 Task: Search one way flight ticket for 5 adults, 1 child, 2 infants in seat and 1 infant on lap in business from Honolulu, Oahu: Daniel K. Inouye International Airport to Springfield: Abraham Lincoln Capital Airport on 5-2-2023. Choice of flights is American. Number of bags: 1 carry on bag. Price is upto 110000. Outbound departure time preference is 16:45.
Action: Mouse moved to (238, 347)
Screenshot: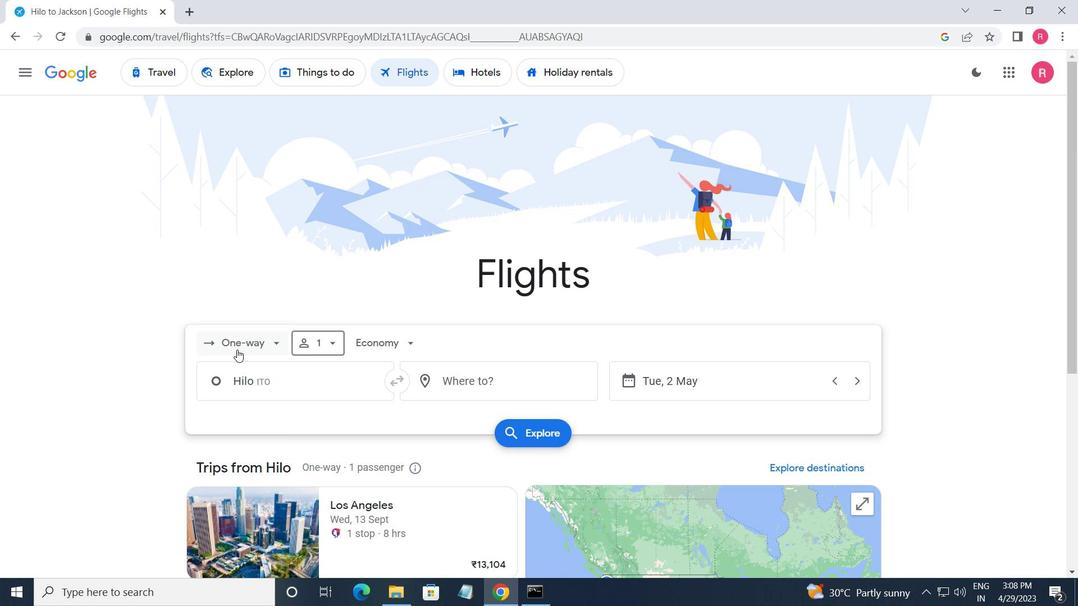 
Action: Mouse pressed left at (238, 347)
Screenshot: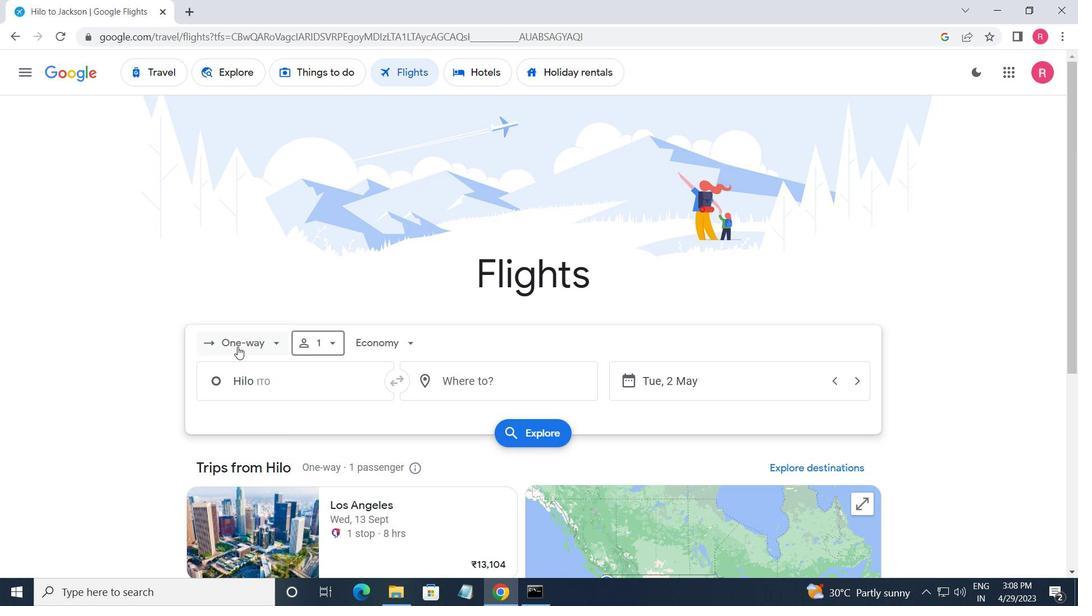 
Action: Mouse moved to (261, 407)
Screenshot: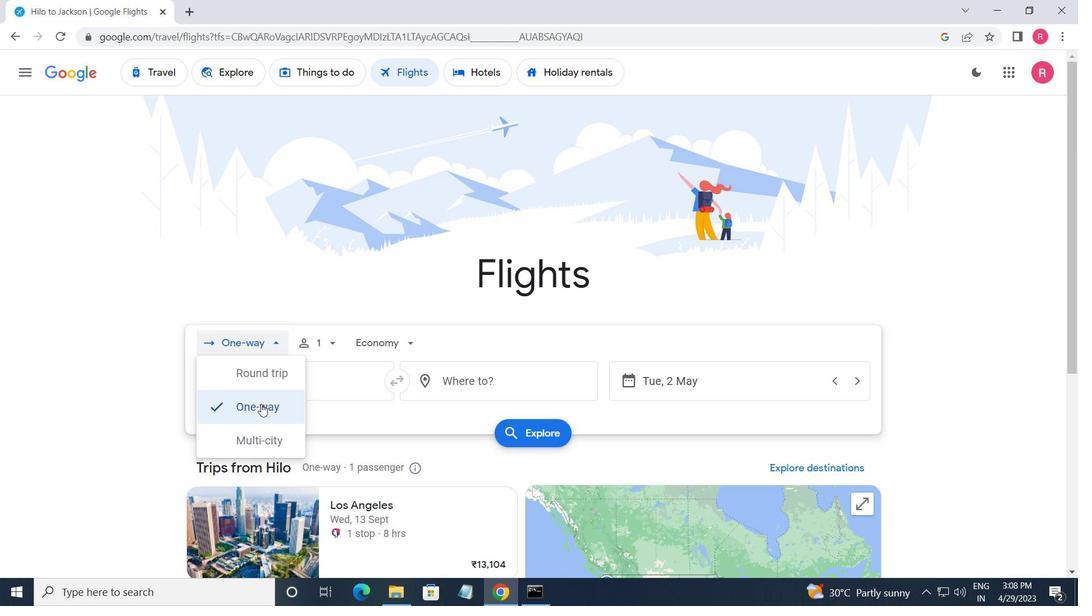 
Action: Mouse pressed left at (261, 407)
Screenshot: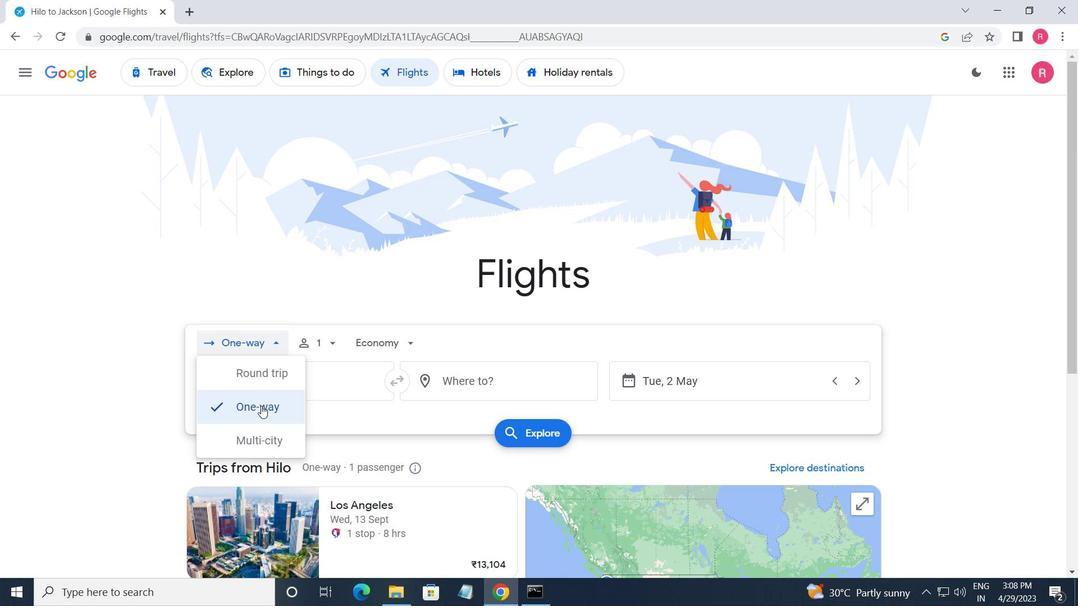 
Action: Mouse moved to (326, 348)
Screenshot: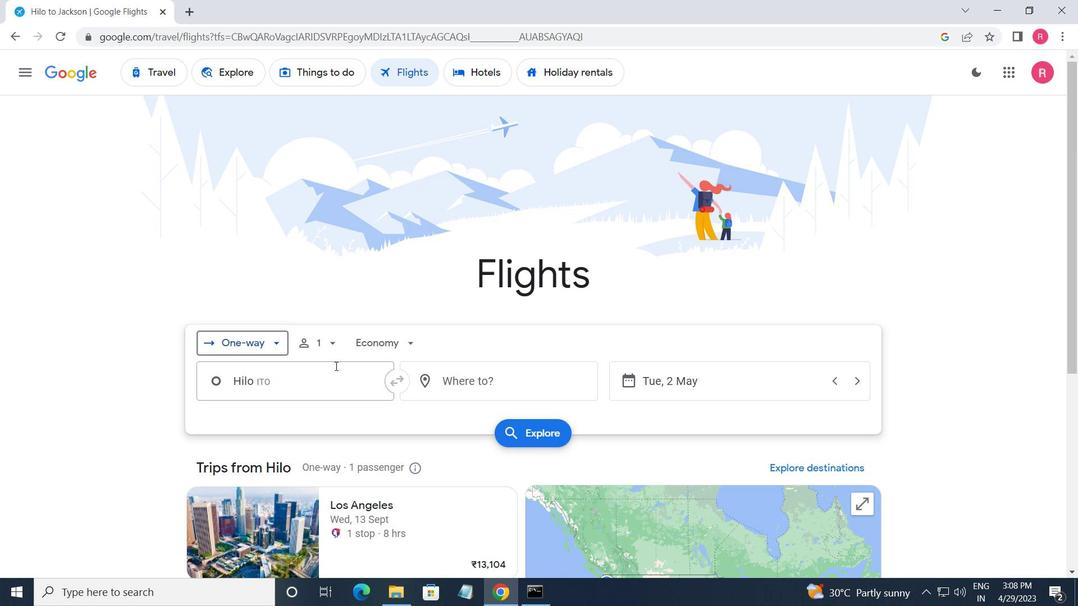 
Action: Mouse pressed left at (326, 348)
Screenshot: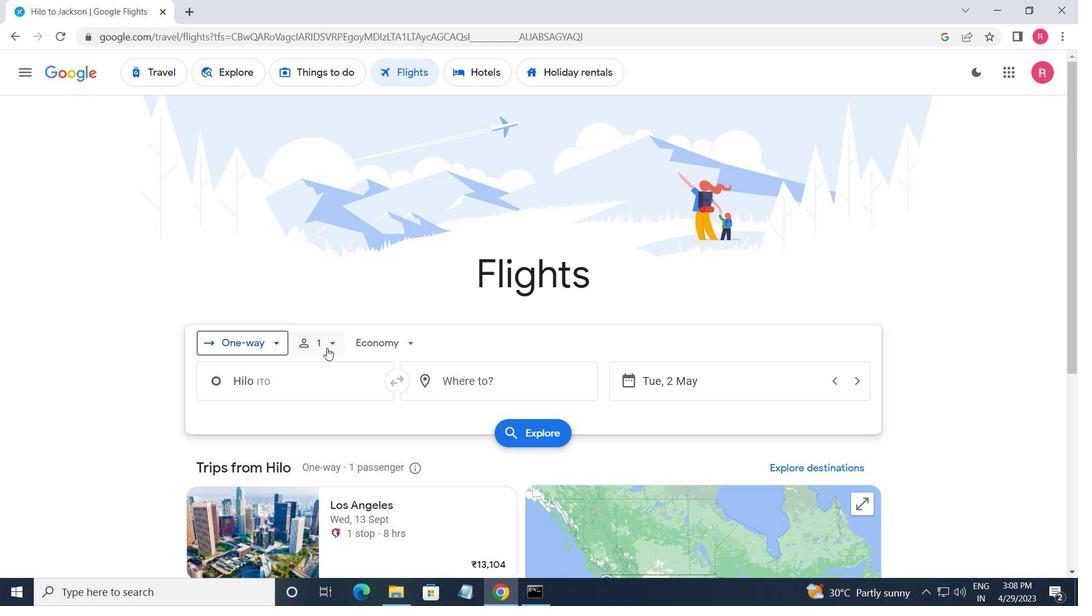 
Action: Mouse moved to (432, 380)
Screenshot: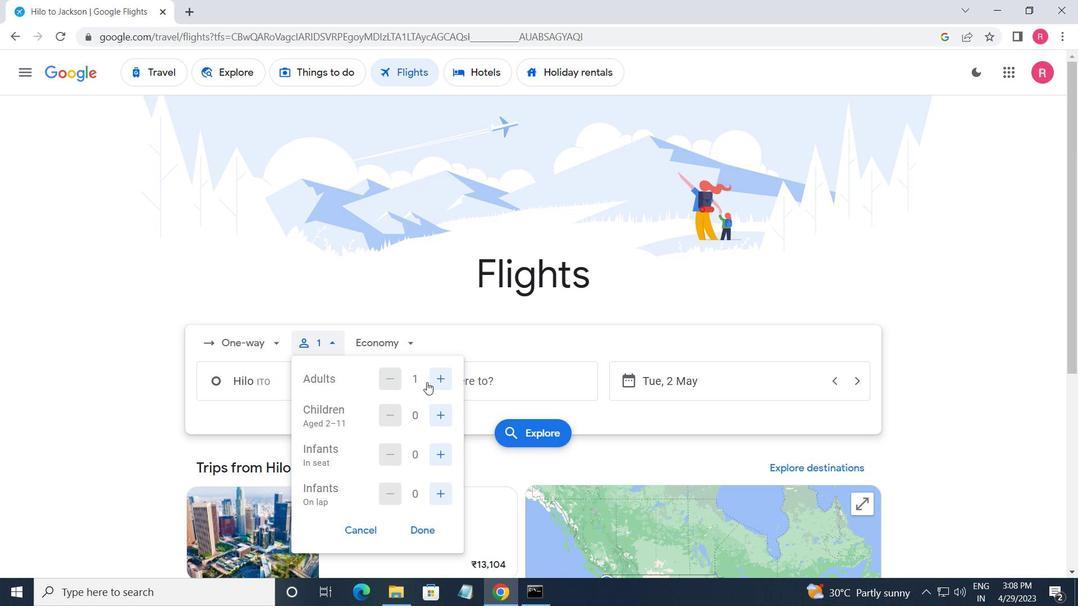 
Action: Mouse pressed left at (432, 380)
Screenshot: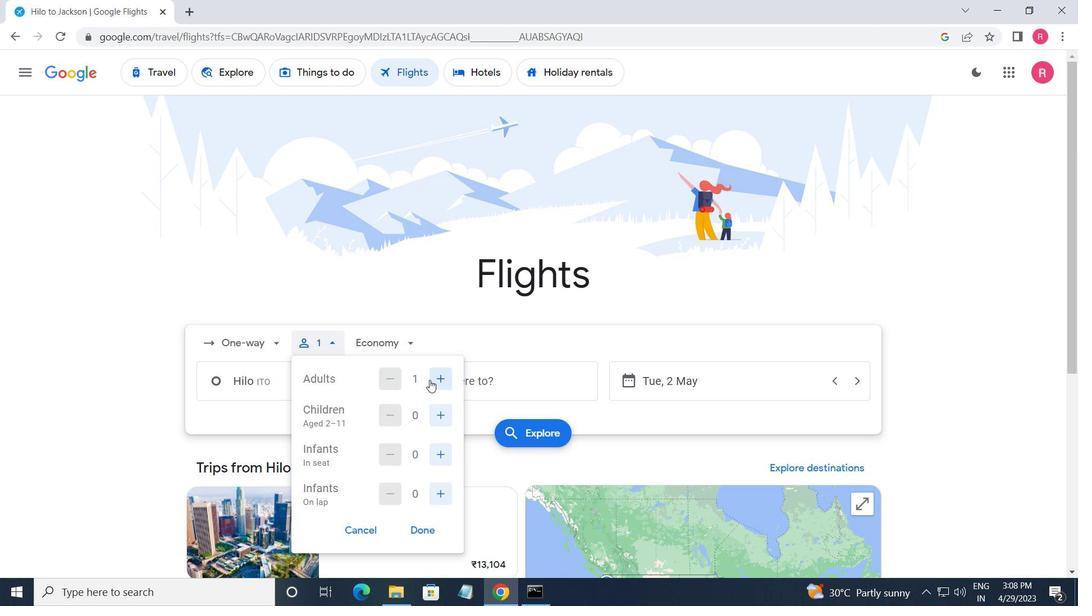 
Action: Mouse pressed left at (432, 380)
Screenshot: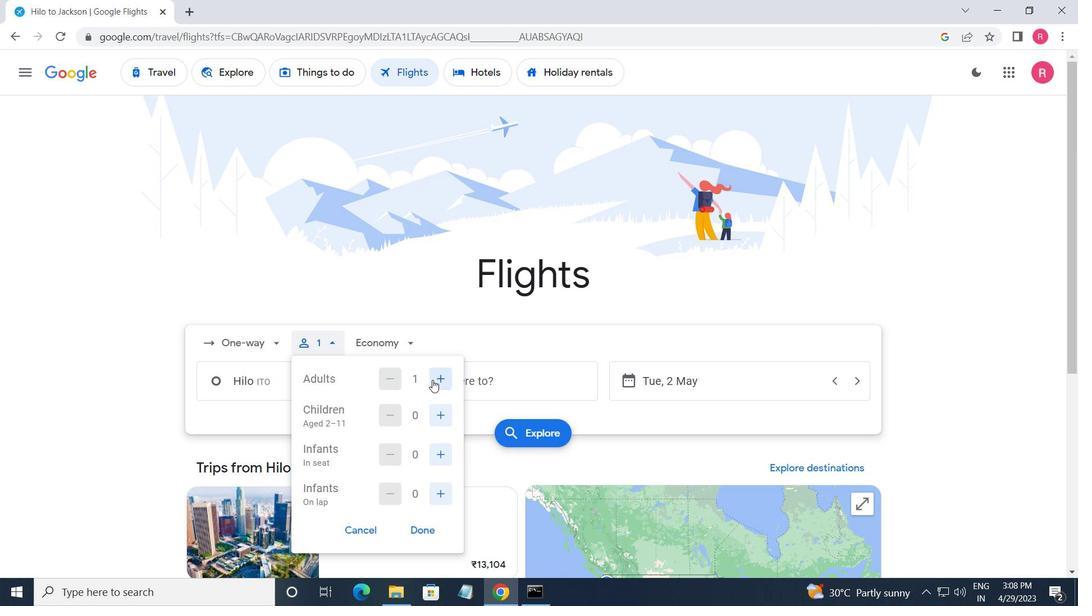 
Action: Mouse pressed left at (432, 380)
Screenshot: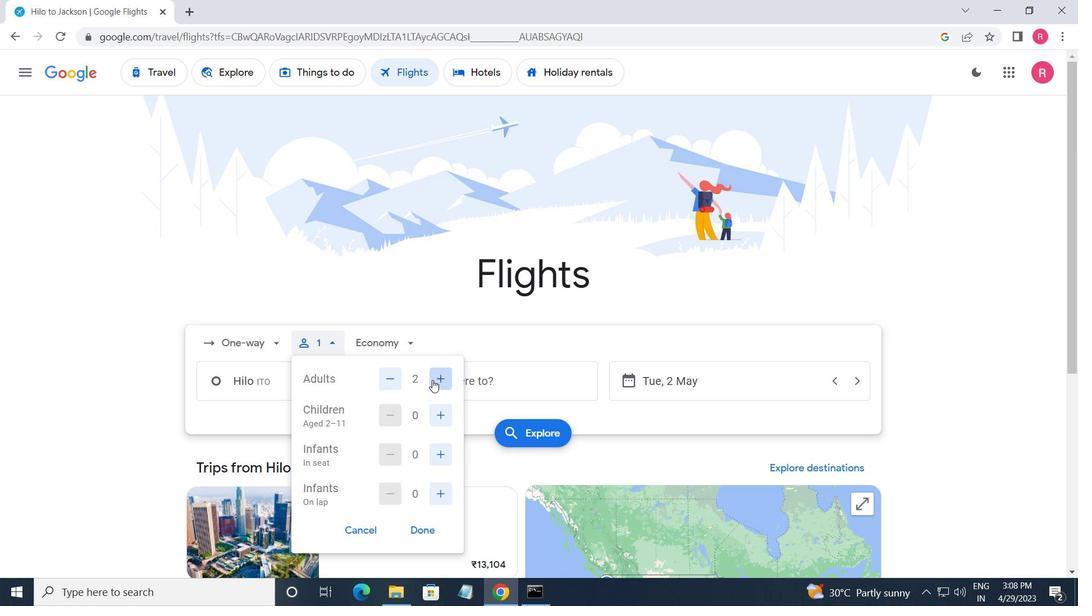 
Action: Mouse pressed left at (432, 380)
Screenshot: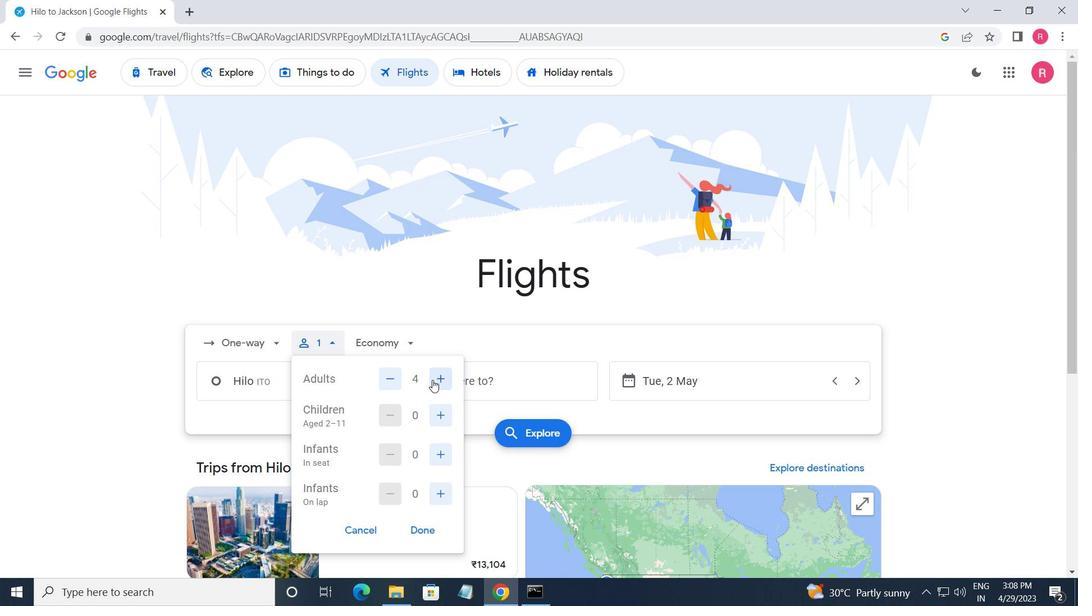 
Action: Mouse moved to (445, 420)
Screenshot: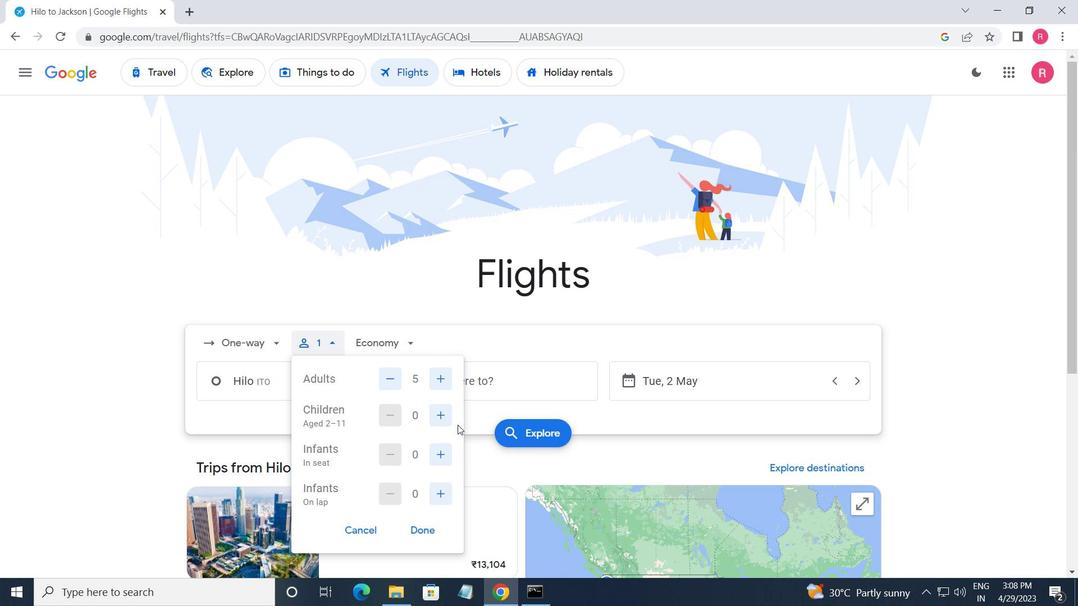 
Action: Mouse pressed left at (445, 420)
Screenshot: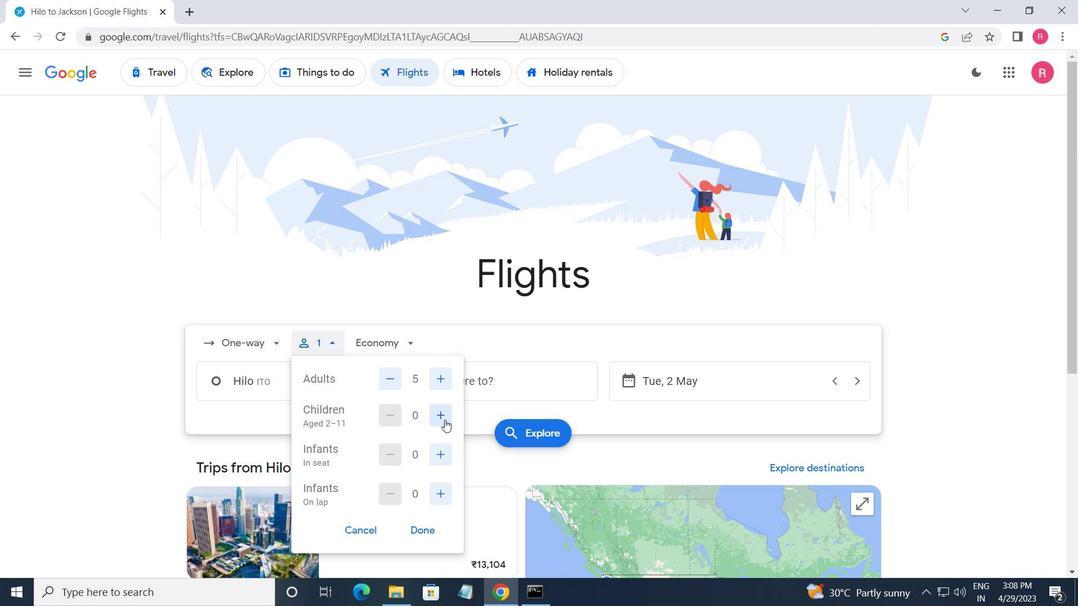 
Action: Mouse moved to (436, 453)
Screenshot: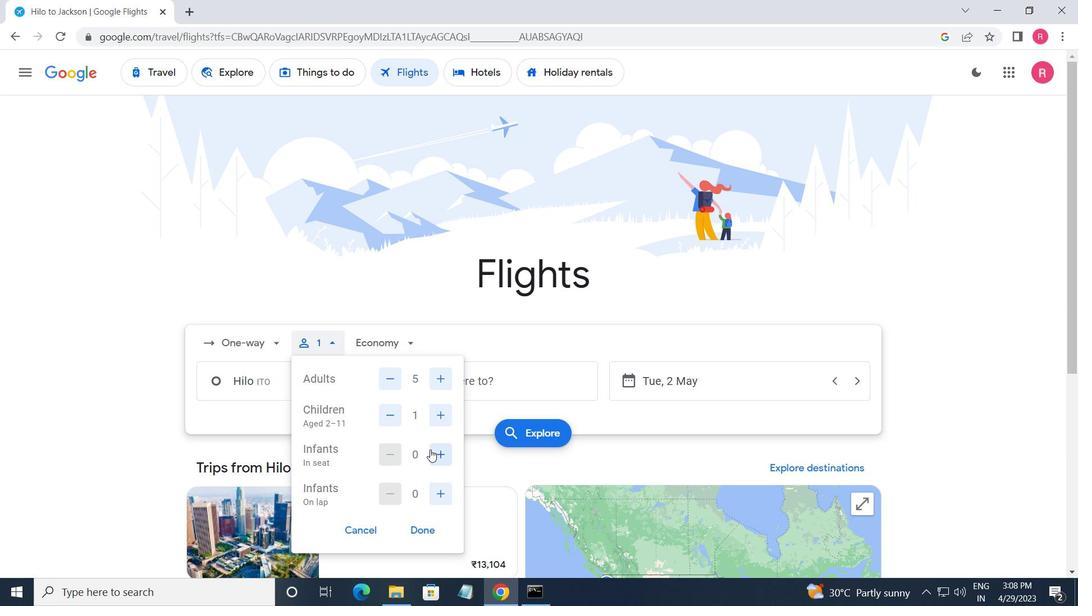 
Action: Mouse pressed left at (436, 453)
Screenshot: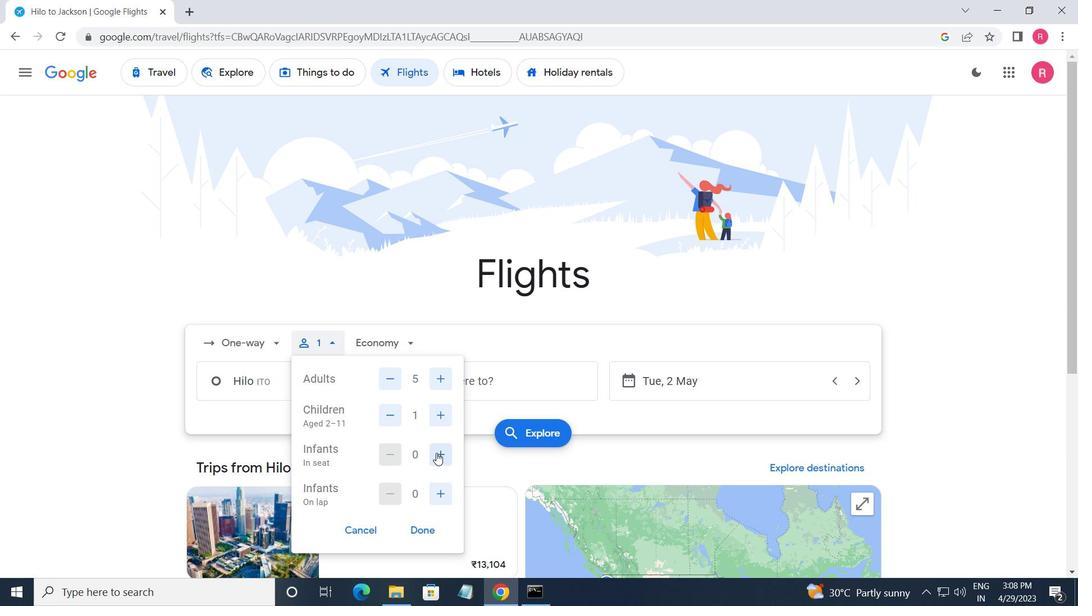 
Action: Mouse pressed left at (436, 453)
Screenshot: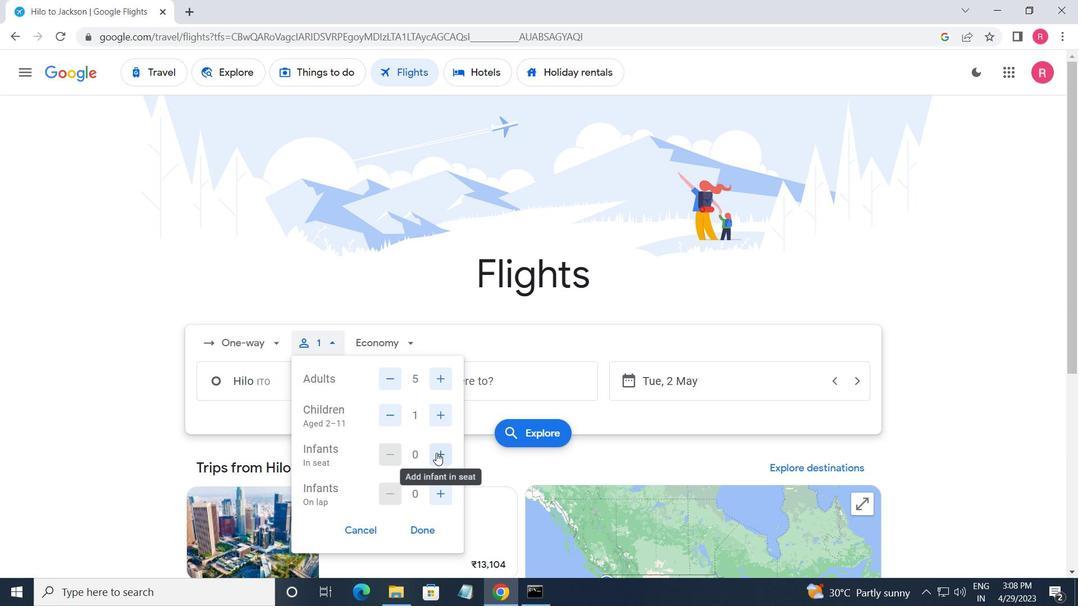 
Action: Mouse moved to (433, 495)
Screenshot: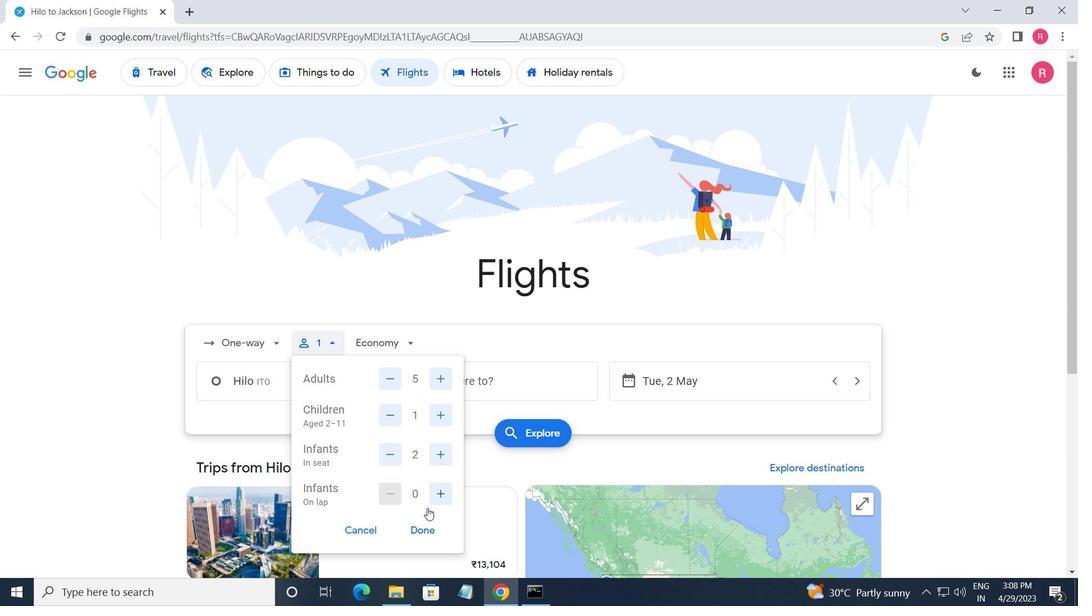 
Action: Mouse pressed left at (433, 495)
Screenshot: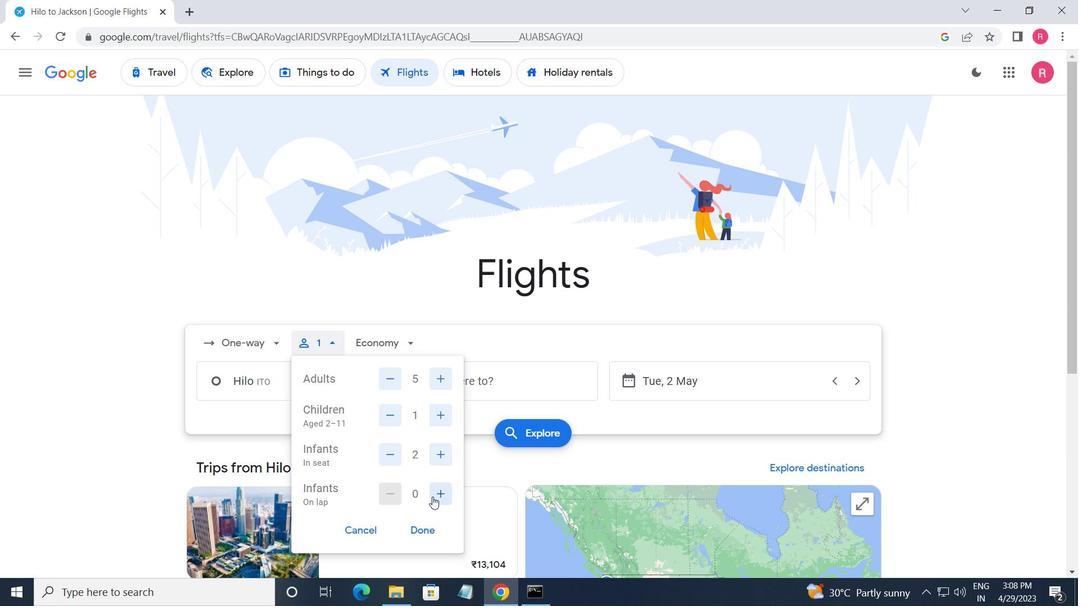 
Action: Mouse moved to (428, 527)
Screenshot: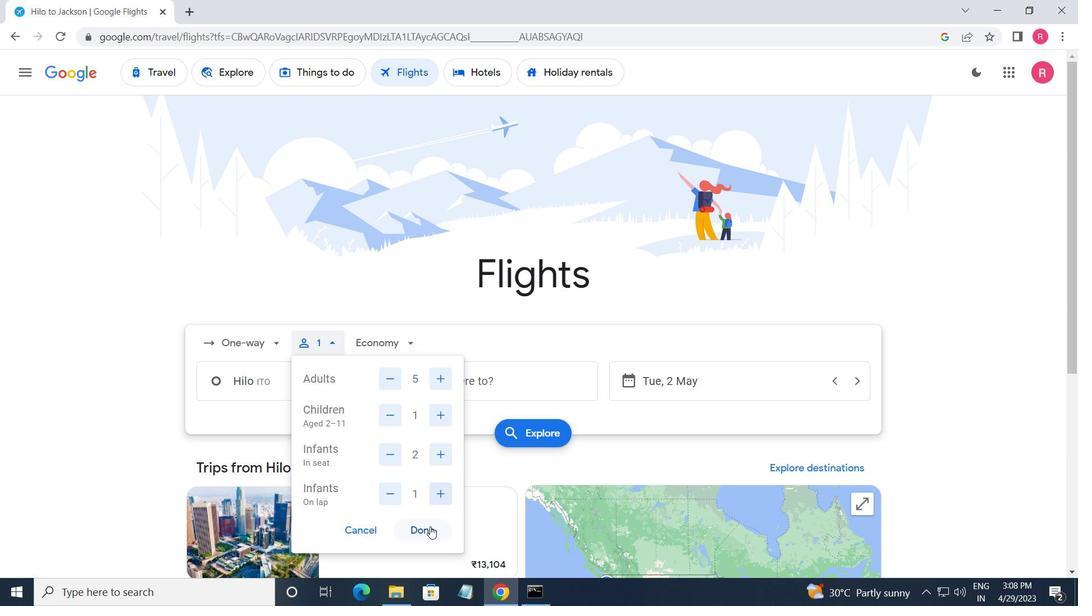 
Action: Mouse pressed left at (428, 527)
Screenshot: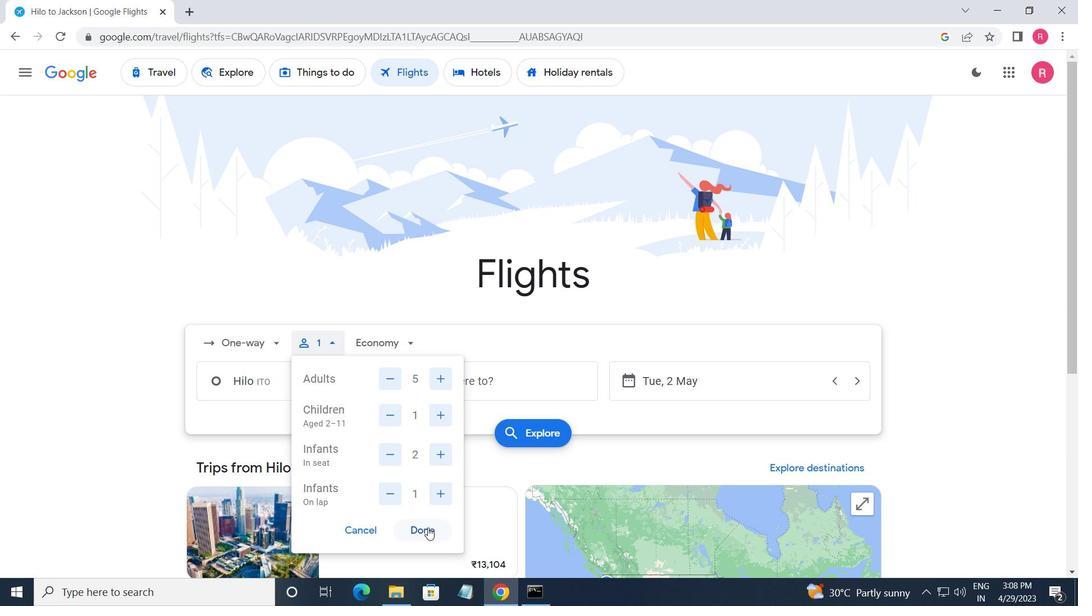 
Action: Mouse moved to (377, 341)
Screenshot: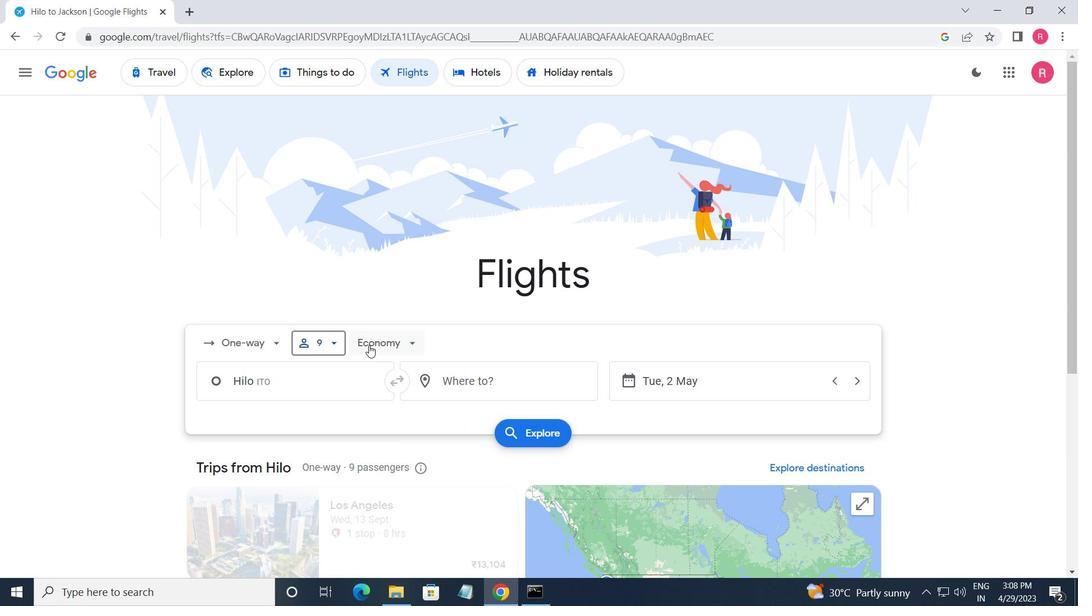 
Action: Mouse pressed left at (377, 341)
Screenshot: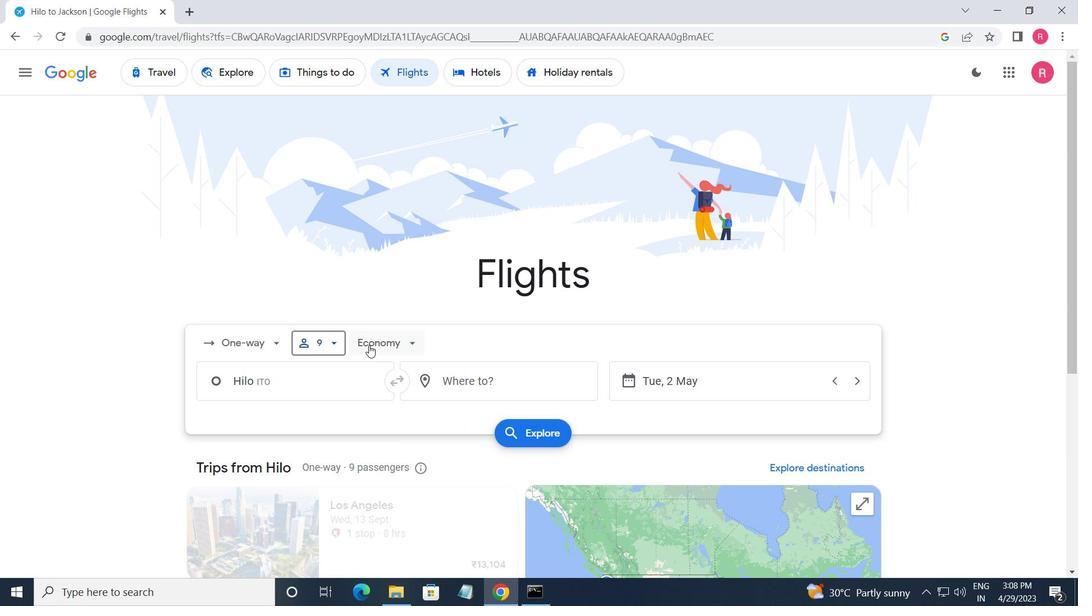 
Action: Mouse moved to (404, 451)
Screenshot: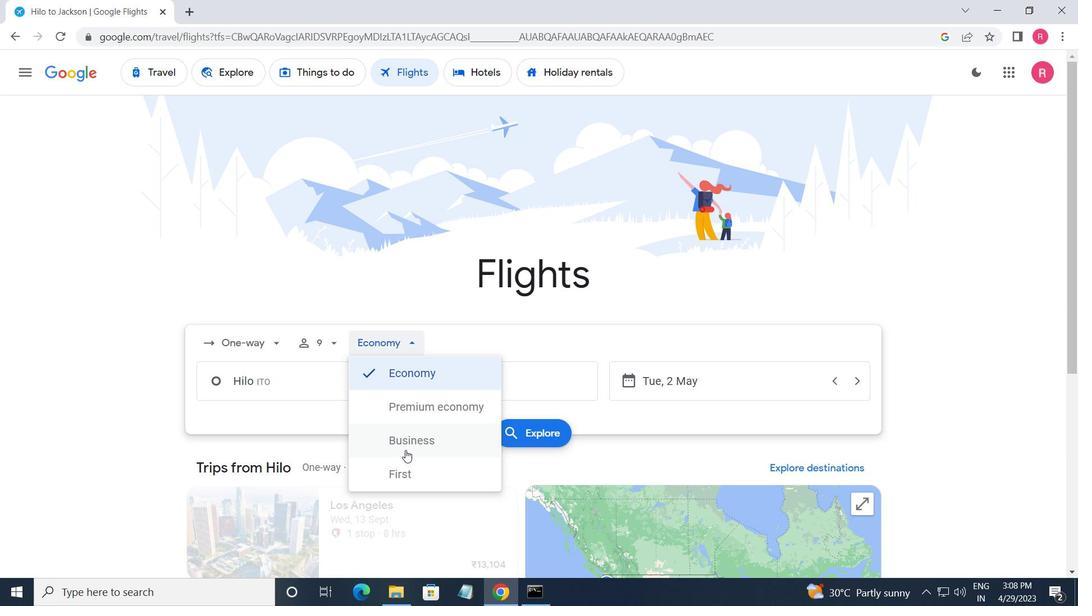 
Action: Mouse pressed left at (404, 451)
Screenshot: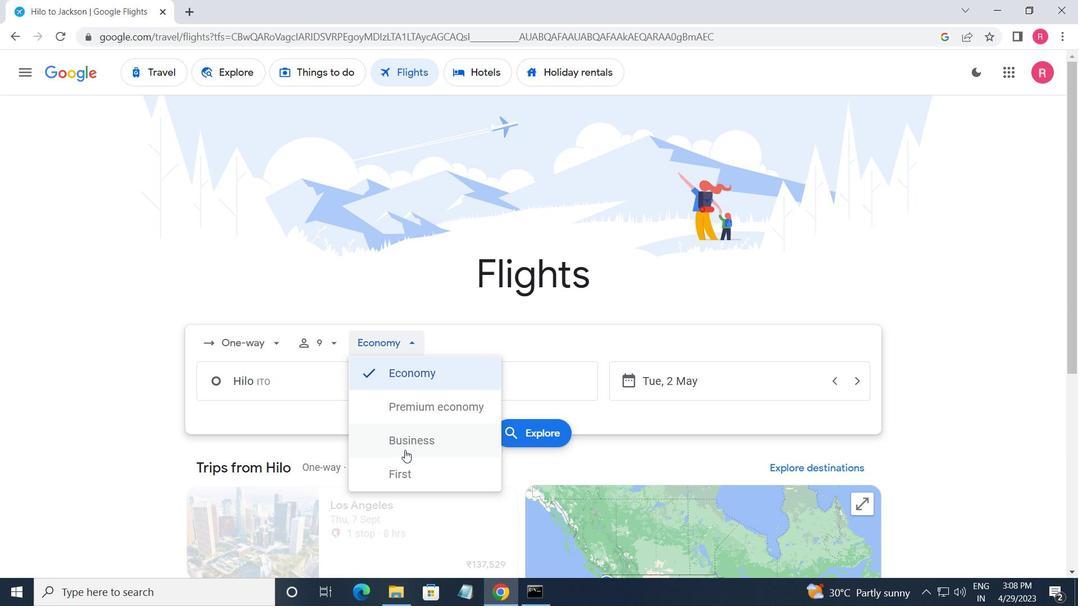 
Action: Mouse moved to (316, 389)
Screenshot: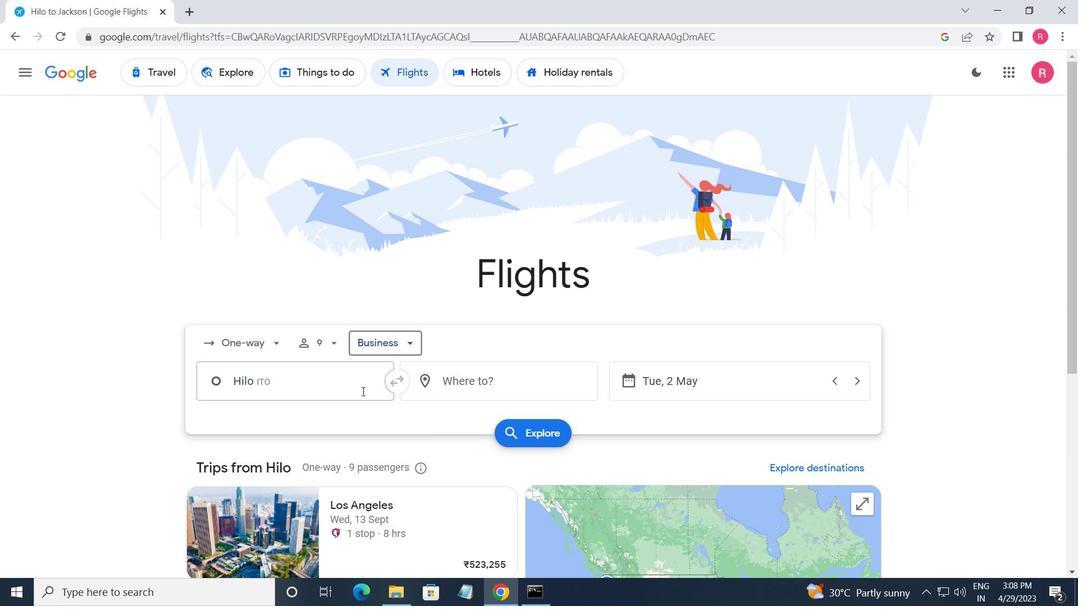 
Action: Mouse pressed left at (316, 389)
Screenshot: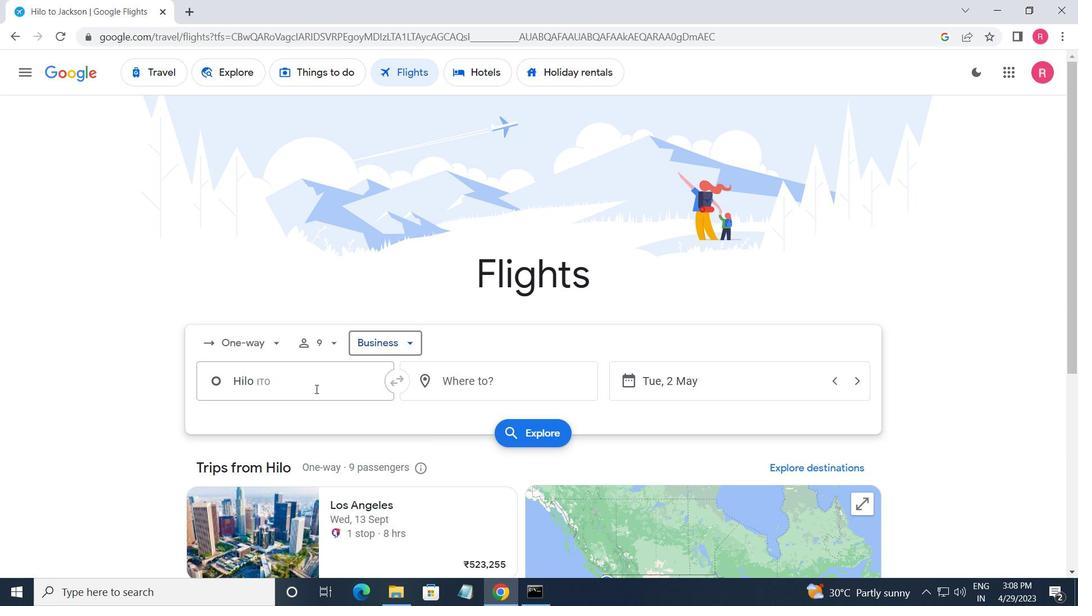 
Action: Mouse moved to (316, 390)
Screenshot: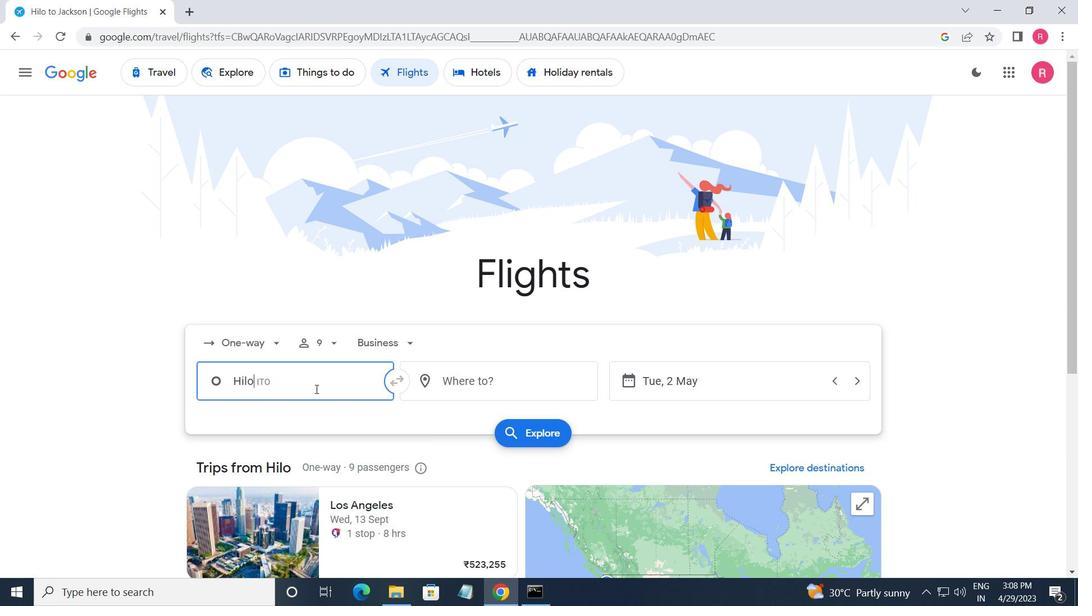 
Action: Key pressed <Key.shift><Key.shift><Key.shift><Key.shift>DANIEL<Key.space><Key.shift_r>K
Screenshot: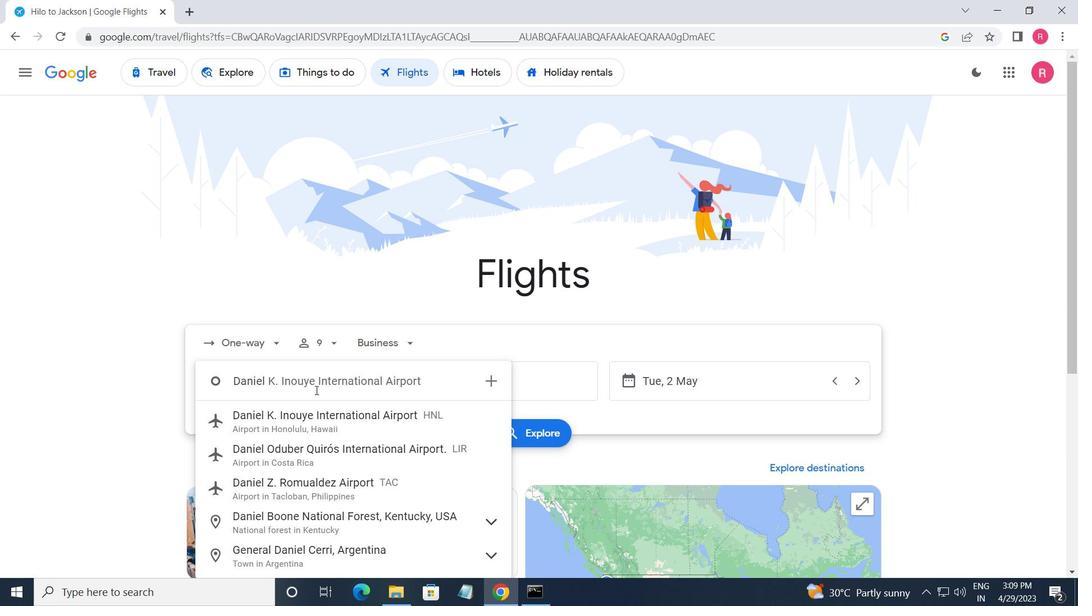 
Action: Mouse moved to (363, 413)
Screenshot: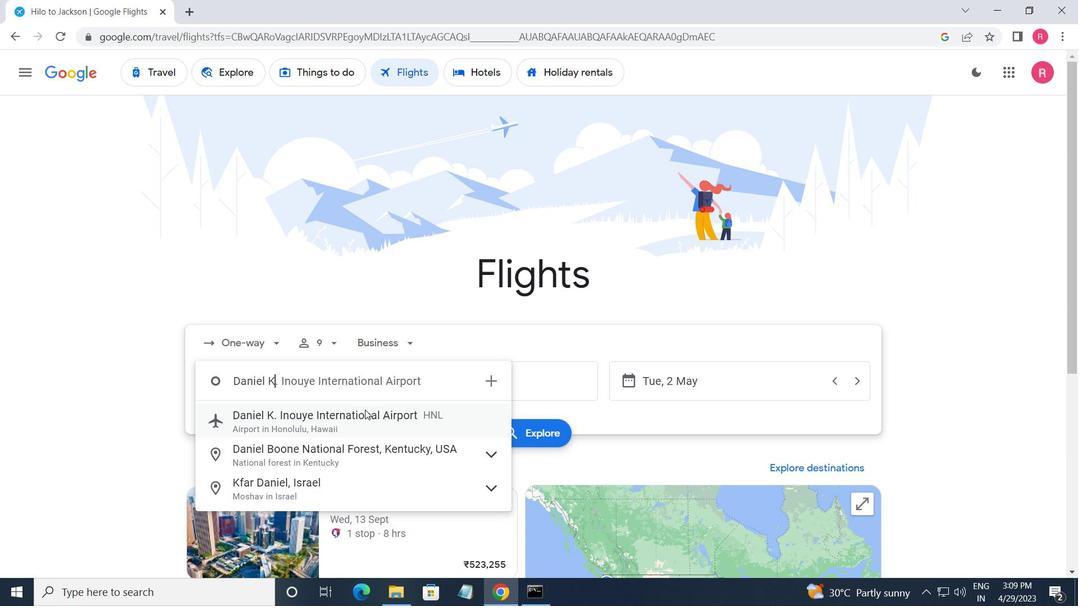 
Action: Mouse pressed left at (363, 413)
Screenshot: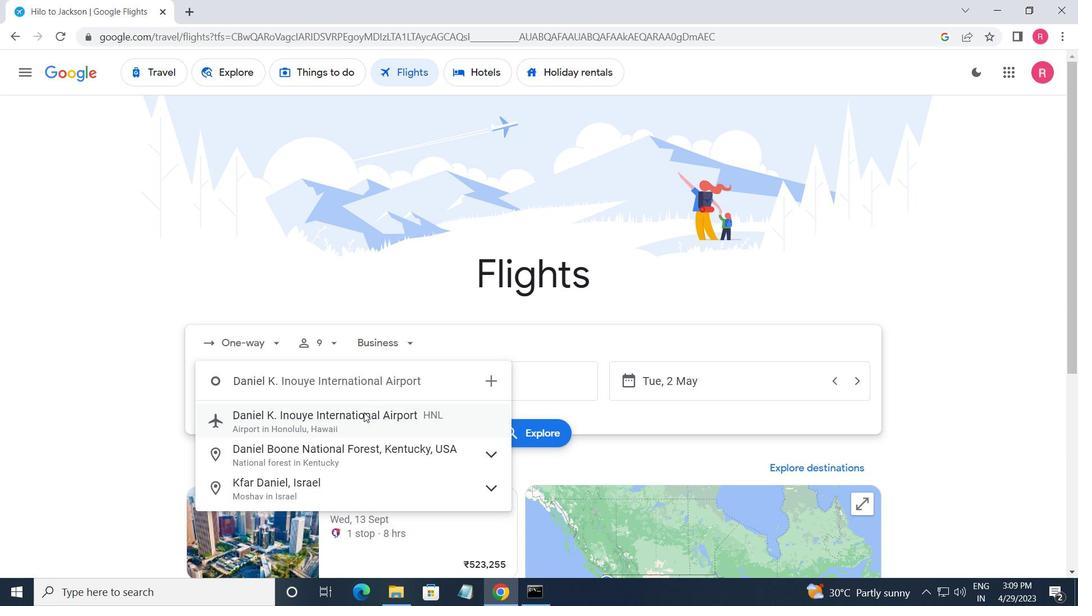 
Action: Mouse moved to (534, 377)
Screenshot: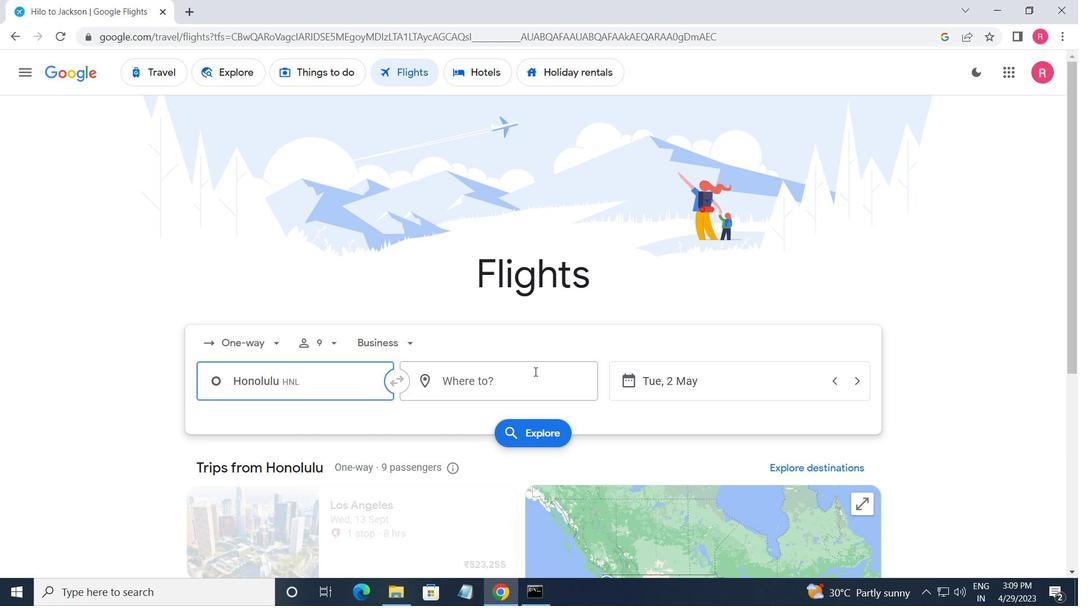 
Action: Mouse pressed left at (534, 377)
Screenshot: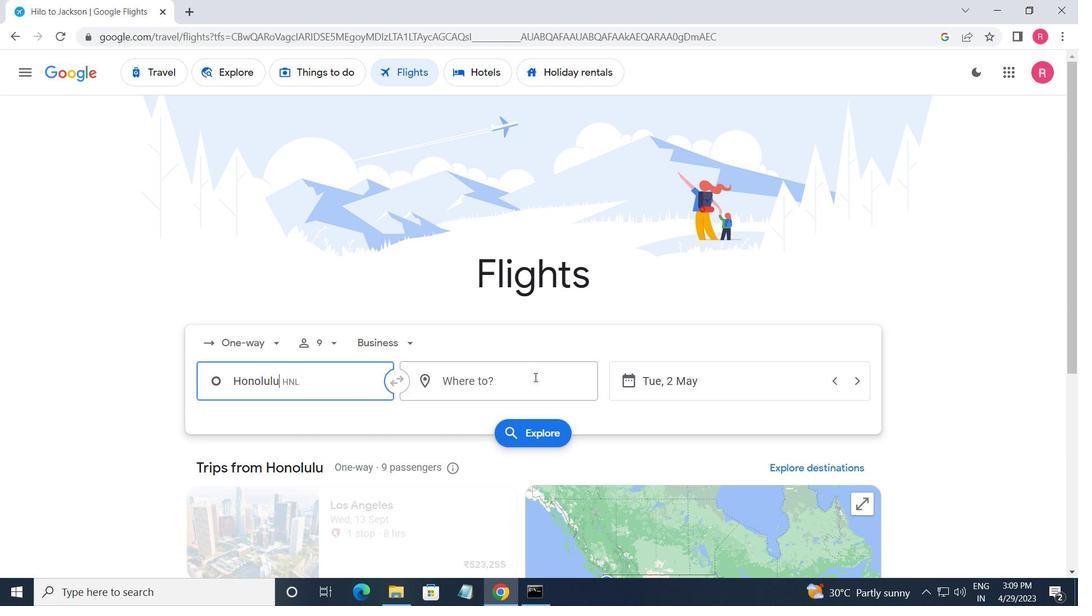 
Action: Mouse moved to (514, 517)
Screenshot: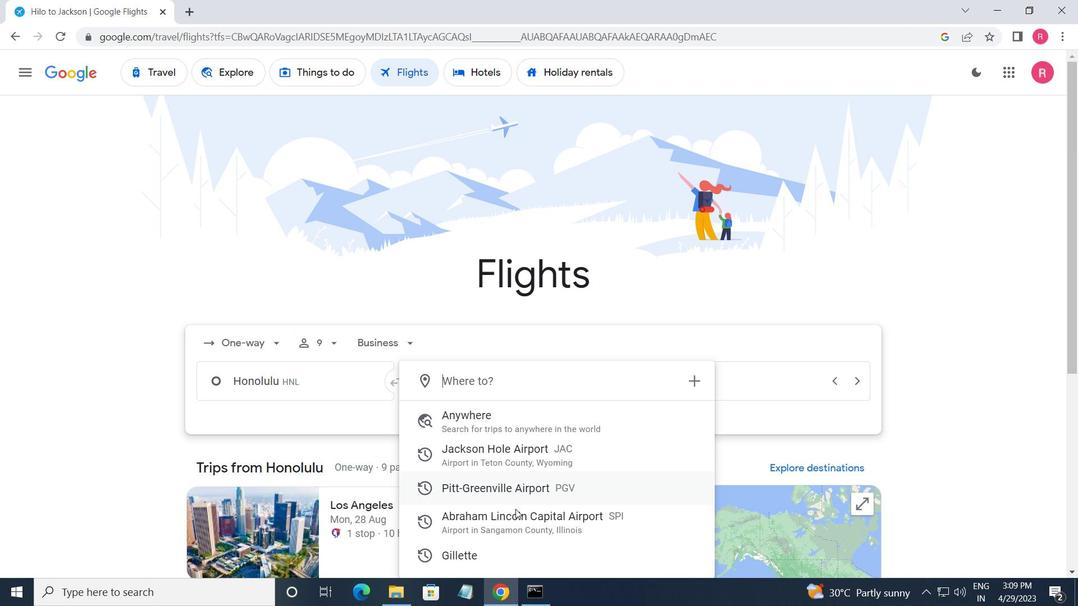 
Action: Mouse pressed left at (514, 517)
Screenshot: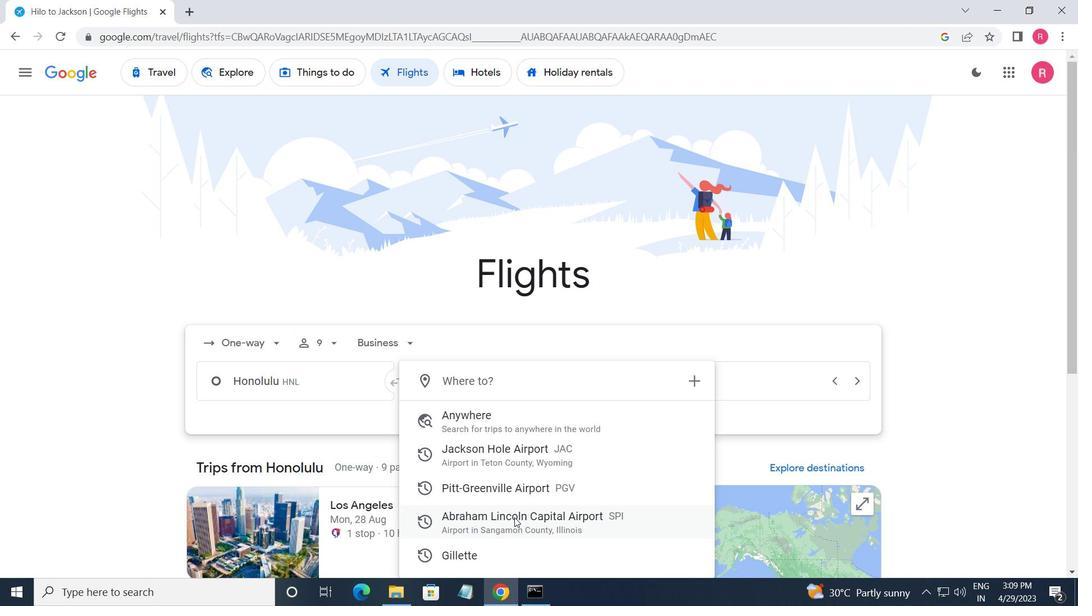 
Action: Mouse moved to (721, 390)
Screenshot: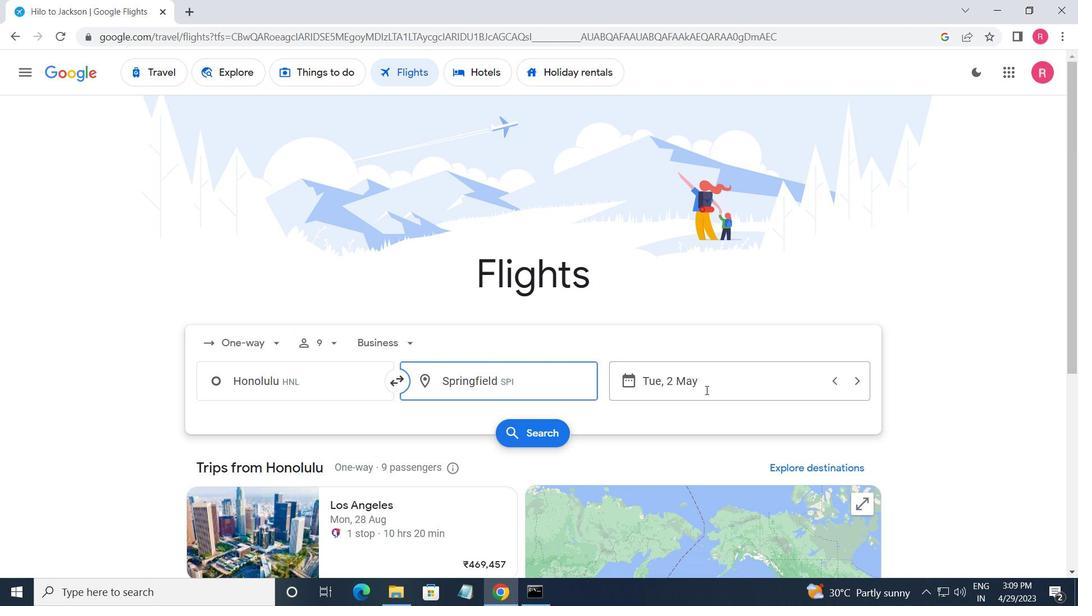 
Action: Mouse pressed left at (721, 390)
Screenshot: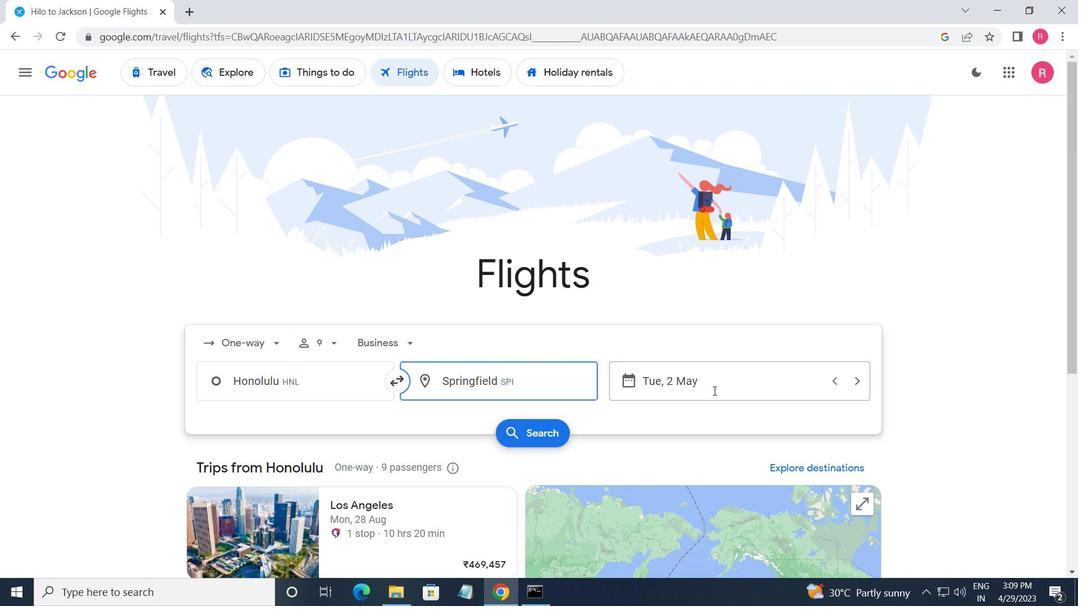 
Action: Mouse moved to (712, 329)
Screenshot: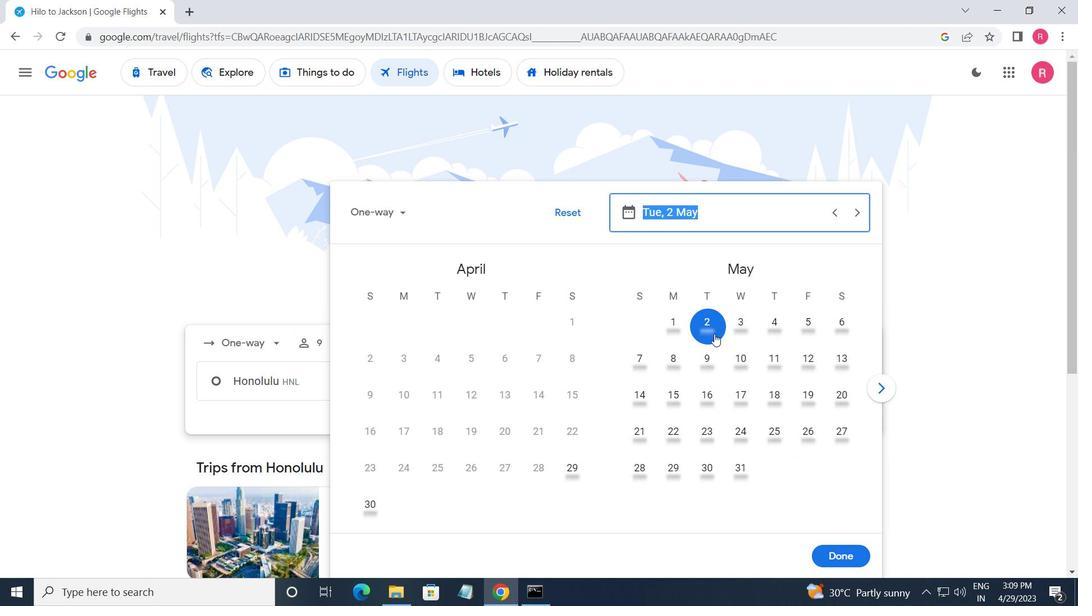 
Action: Mouse pressed left at (712, 329)
Screenshot: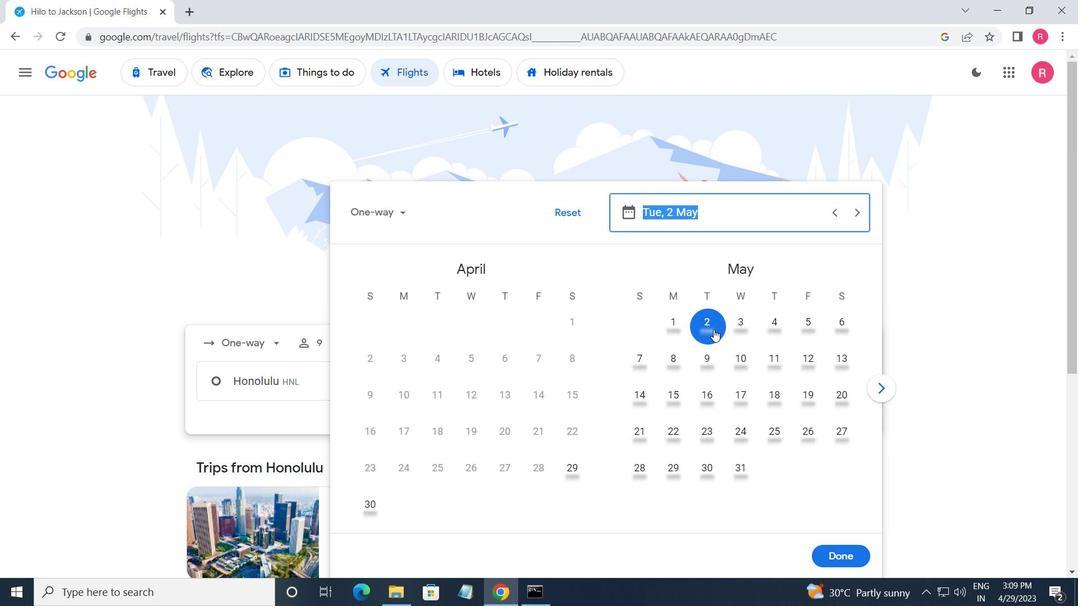 
Action: Mouse moved to (841, 554)
Screenshot: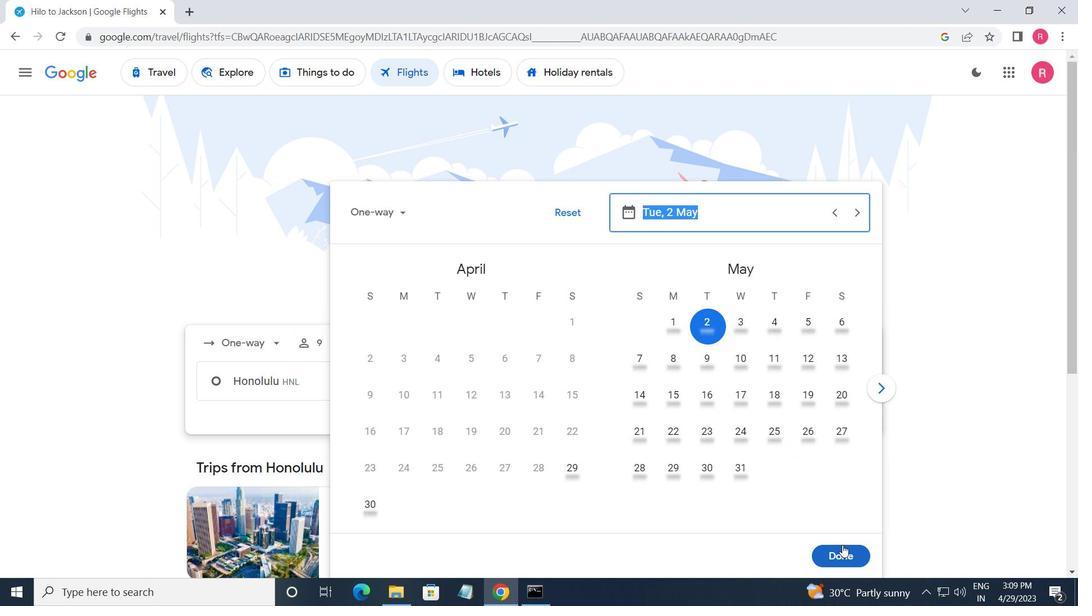 
Action: Mouse pressed left at (841, 554)
Screenshot: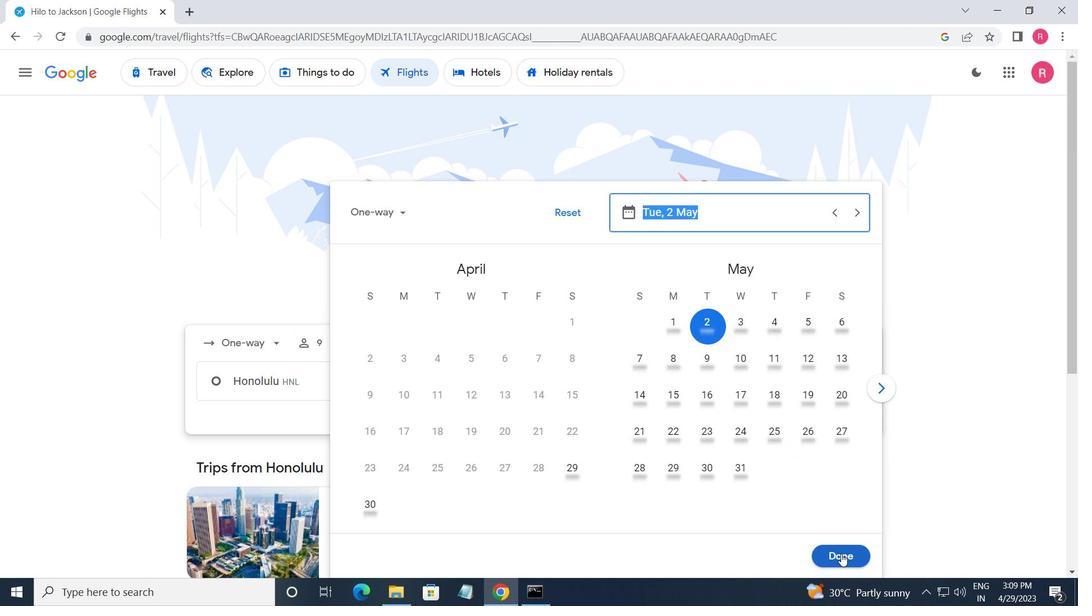 
Action: Mouse moved to (552, 434)
Screenshot: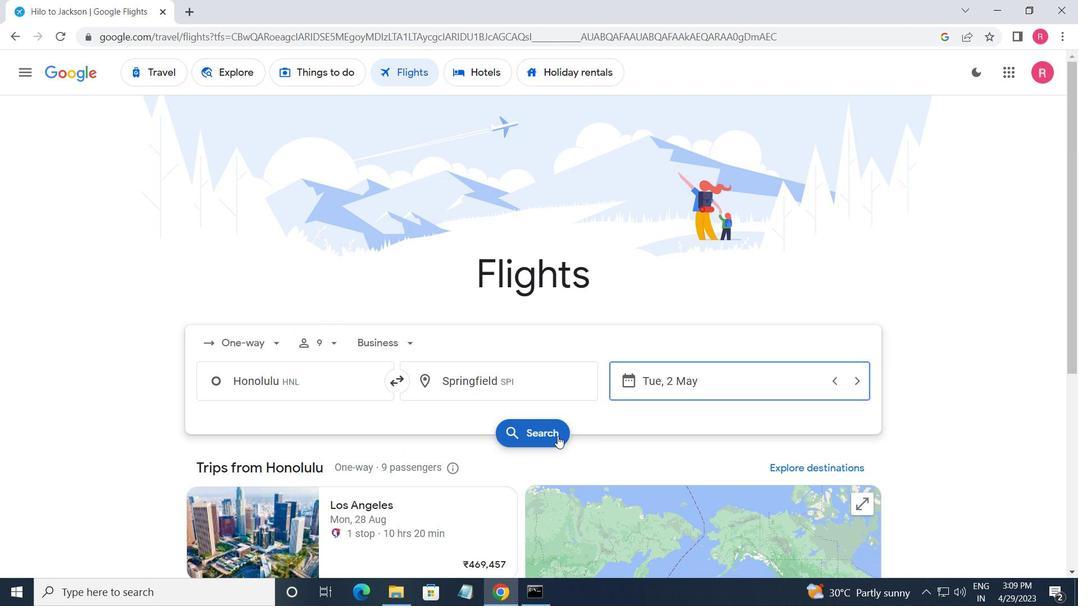 
Action: Mouse pressed left at (552, 434)
Screenshot: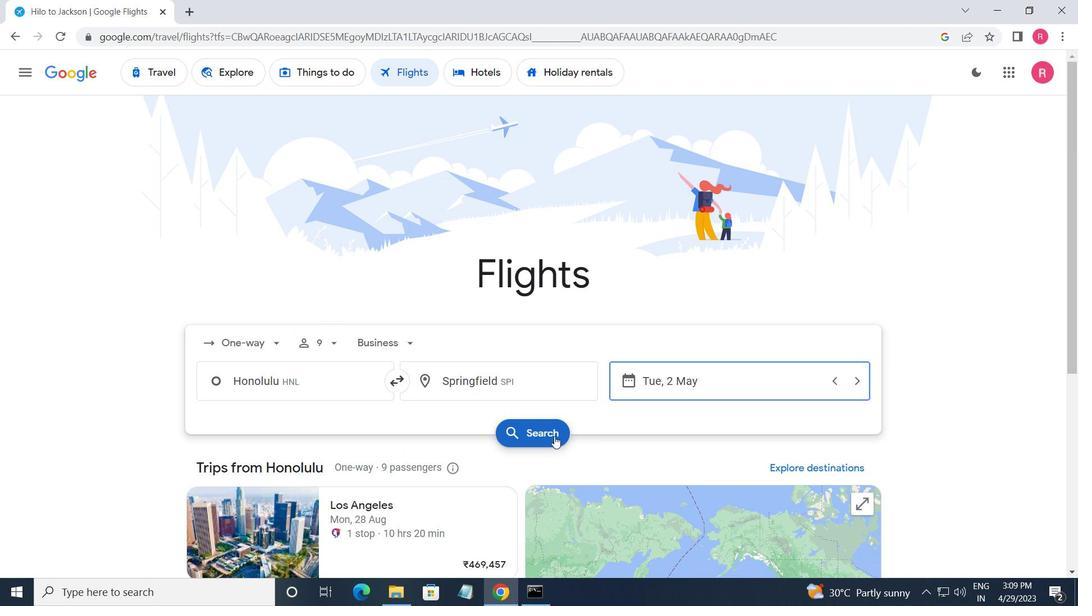 
Action: Mouse moved to (222, 204)
Screenshot: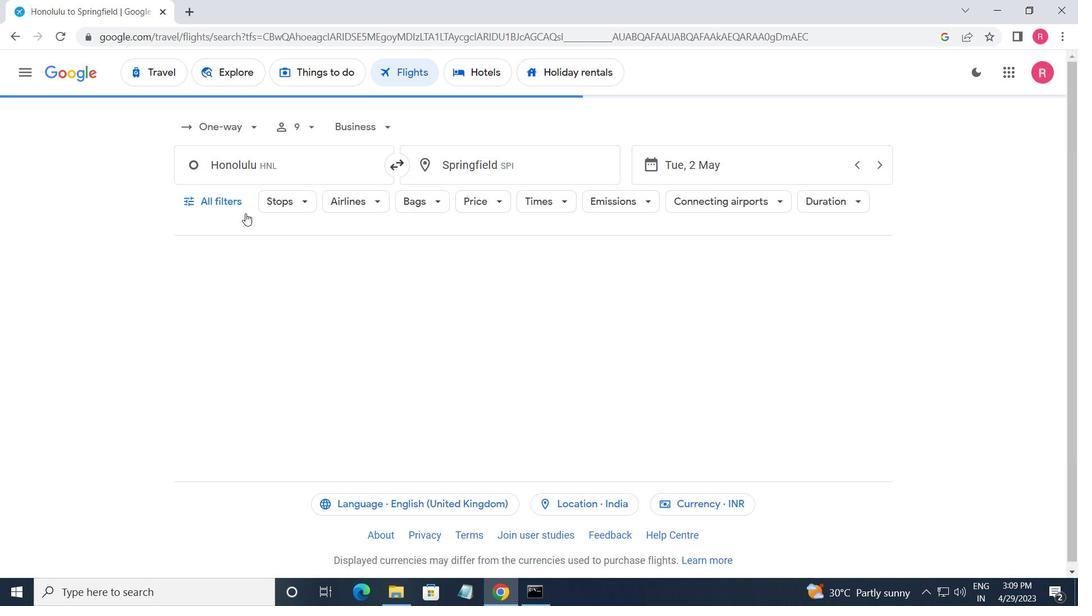 
Action: Mouse pressed left at (222, 204)
Screenshot: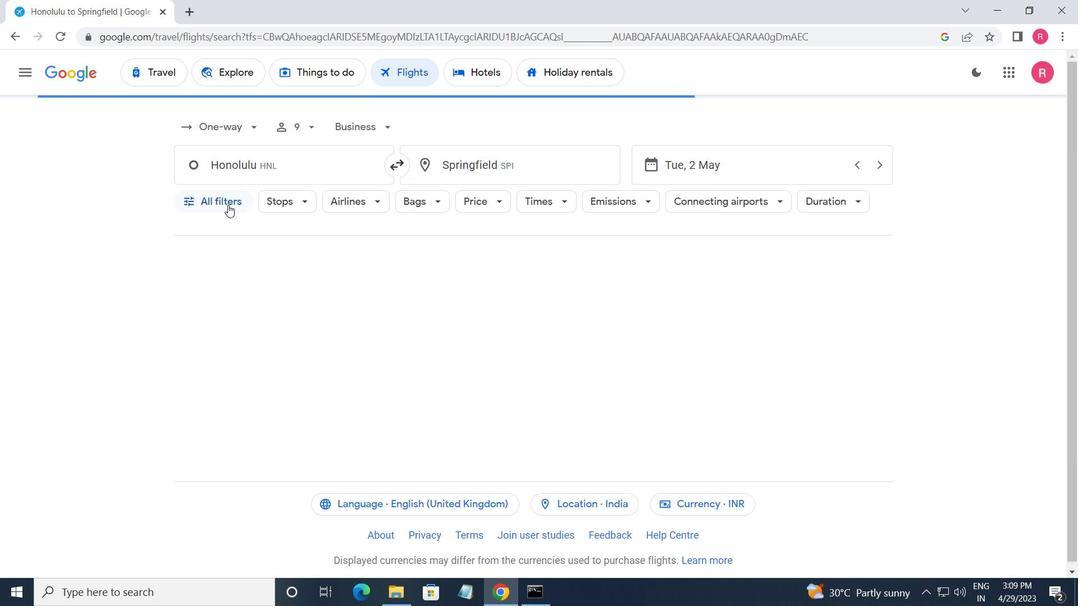 
Action: Mouse moved to (245, 367)
Screenshot: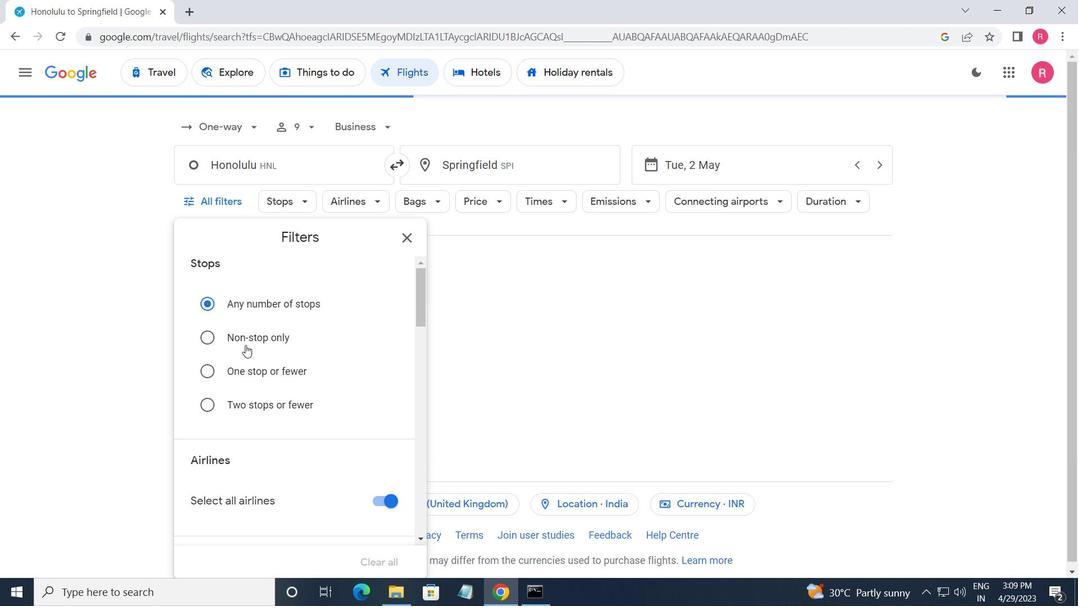 
Action: Mouse scrolled (245, 367) with delta (0, 0)
Screenshot: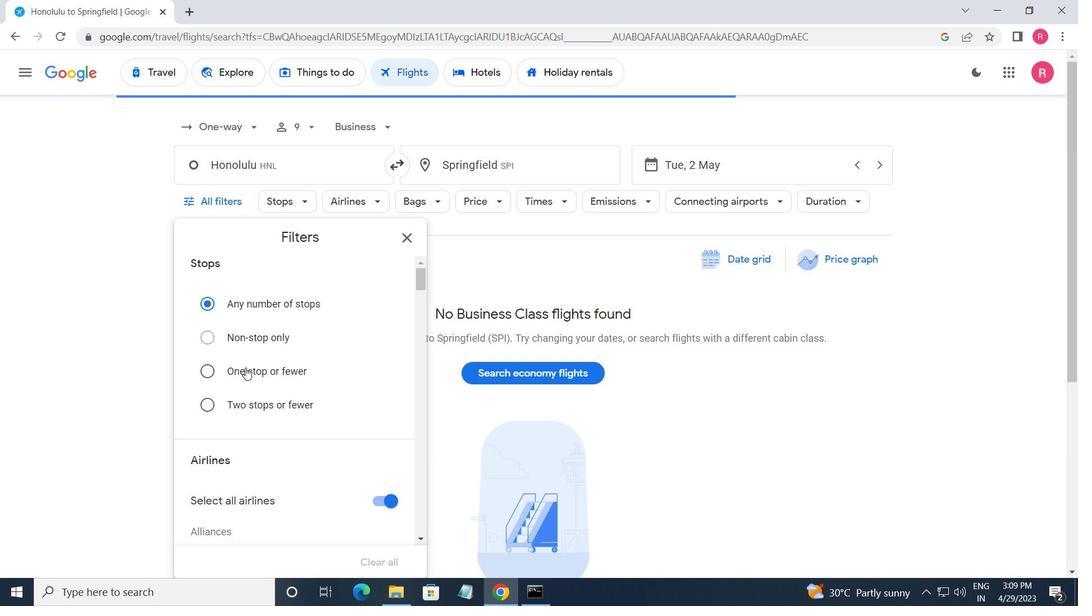 
Action: Mouse scrolled (245, 367) with delta (0, 0)
Screenshot: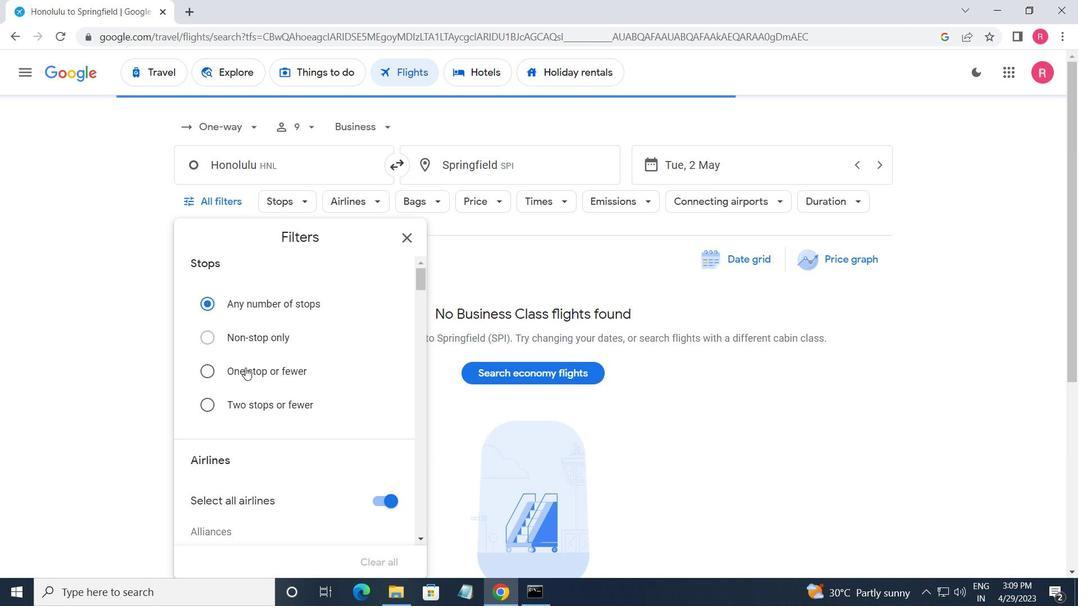 
Action: Mouse scrolled (245, 367) with delta (0, 0)
Screenshot: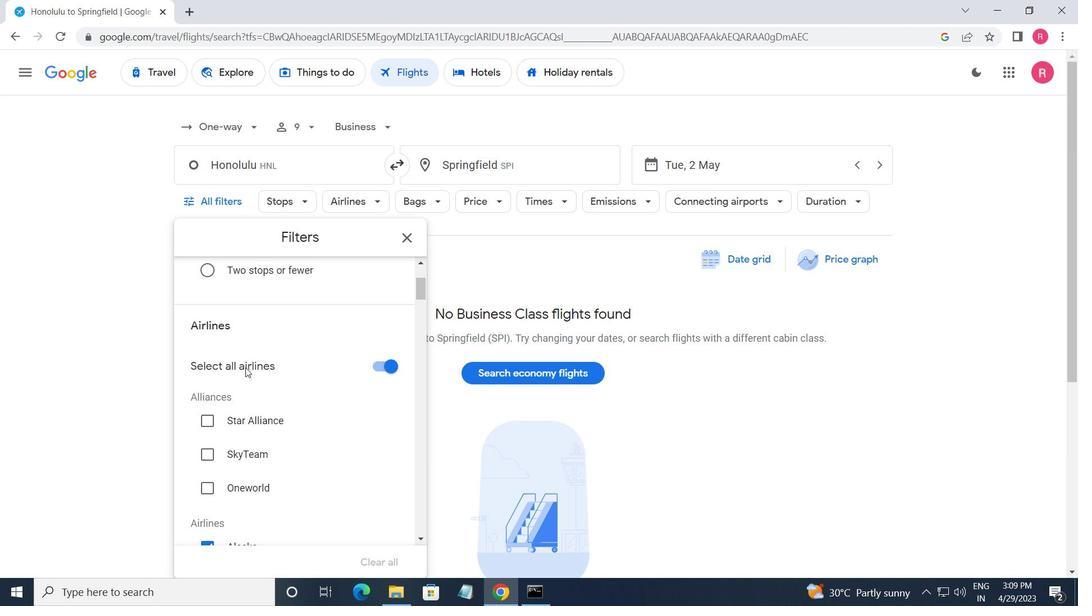 
Action: Mouse scrolled (245, 367) with delta (0, 0)
Screenshot: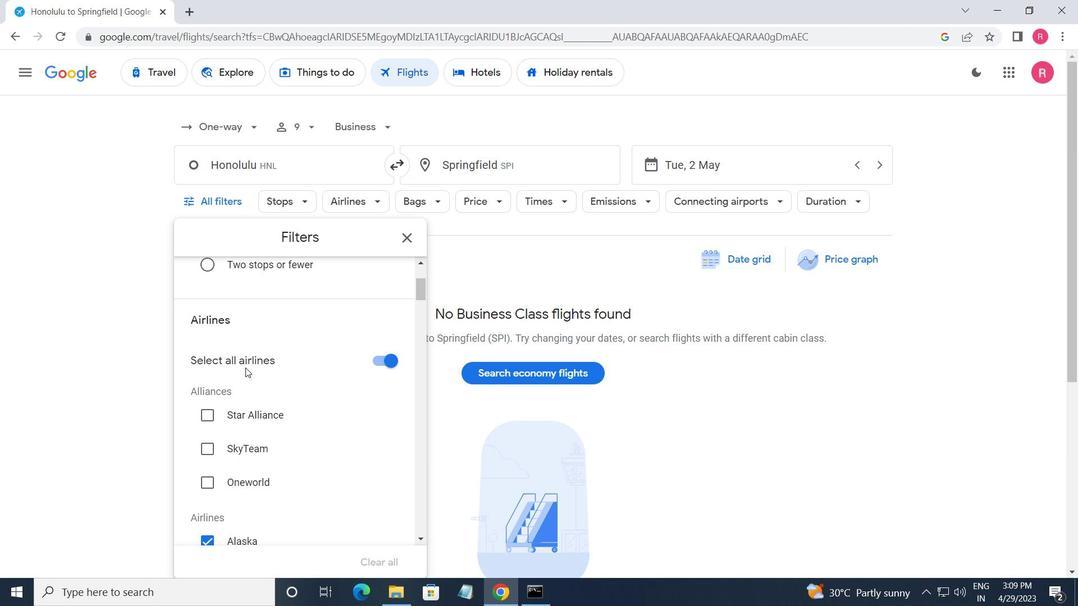 
Action: Mouse scrolled (245, 367) with delta (0, 0)
Screenshot: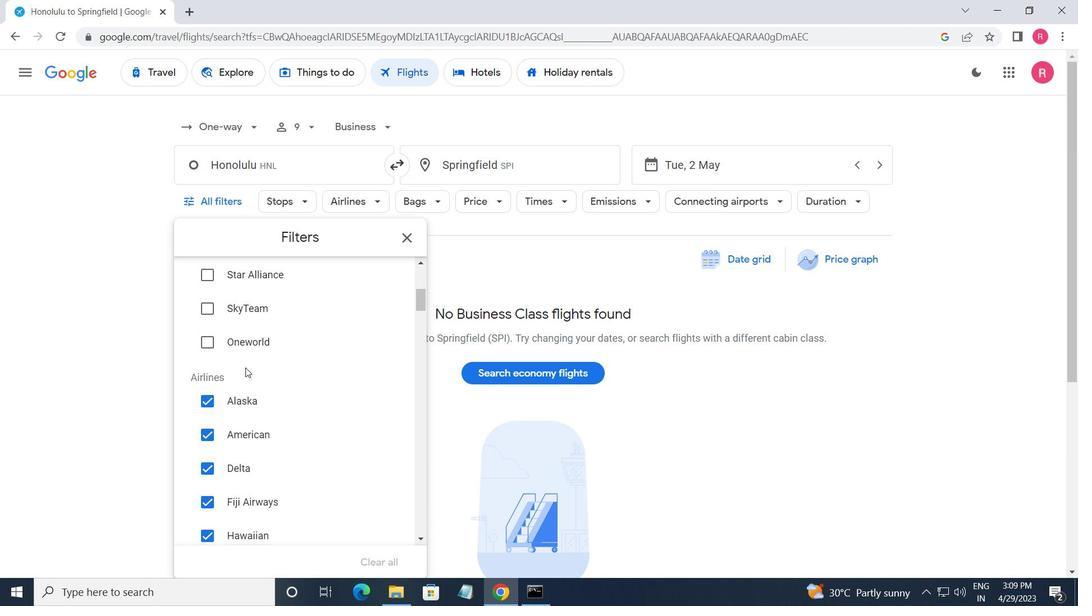 
Action: Mouse moved to (363, 365)
Screenshot: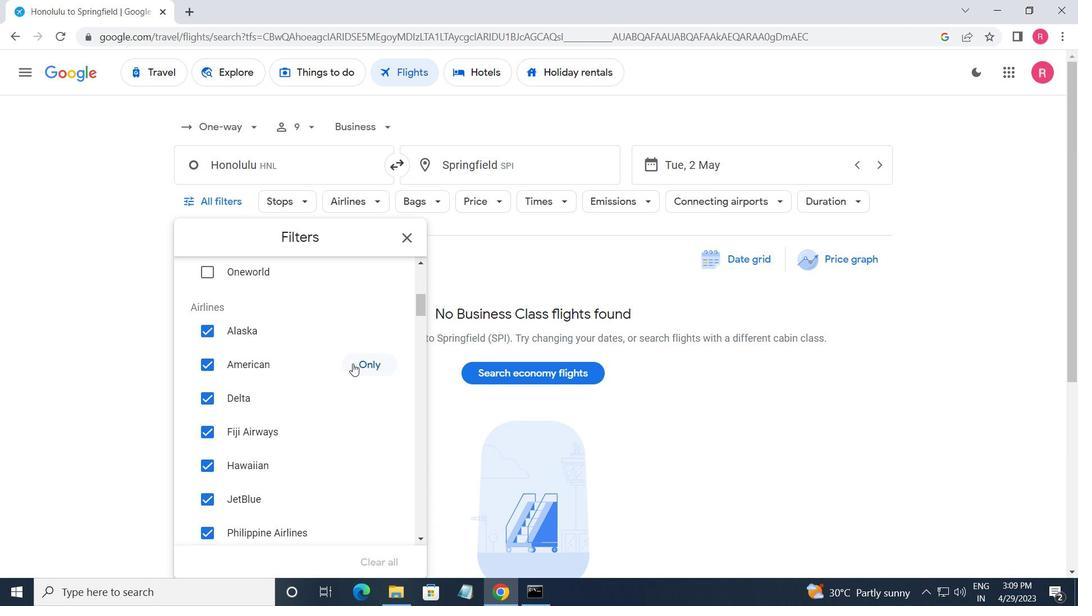 
Action: Mouse pressed left at (363, 365)
Screenshot: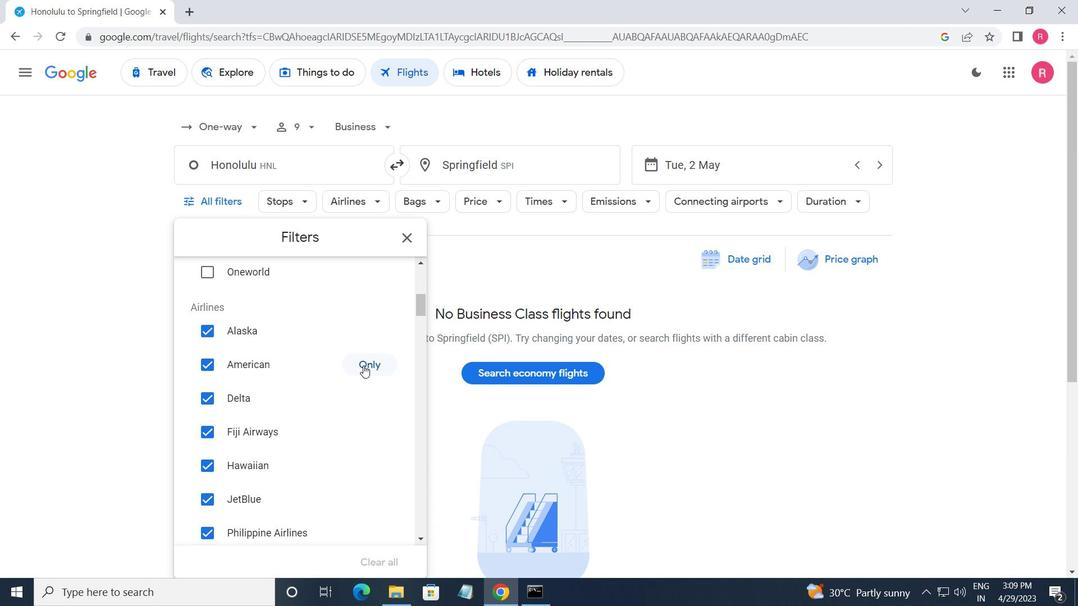 
Action: Mouse moved to (328, 328)
Screenshot: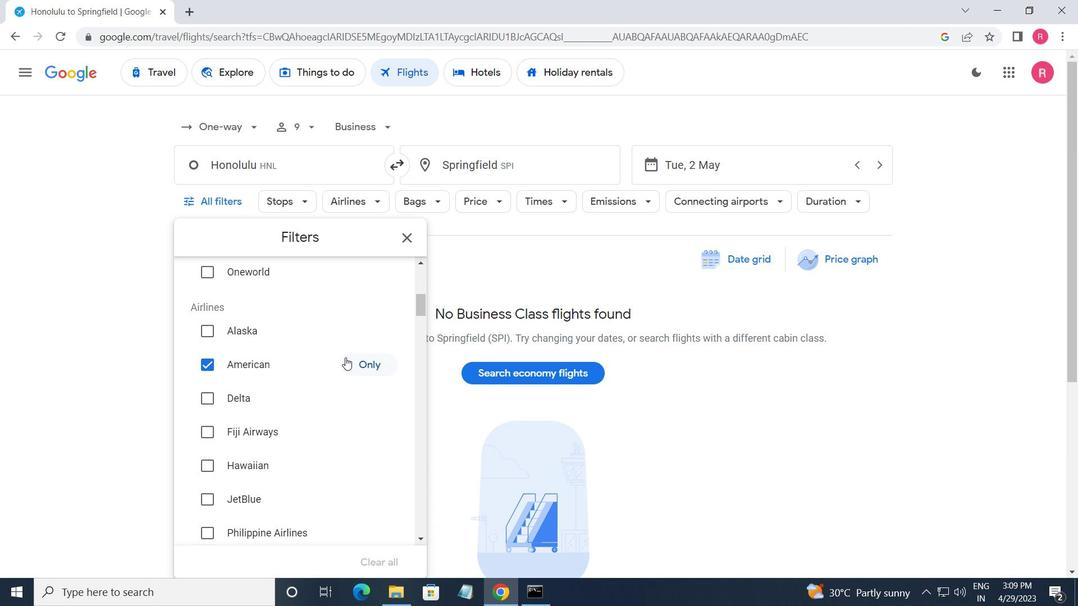 
Action: Mouse scrolled (328, 328) with delta (0, 0)
Screenshot: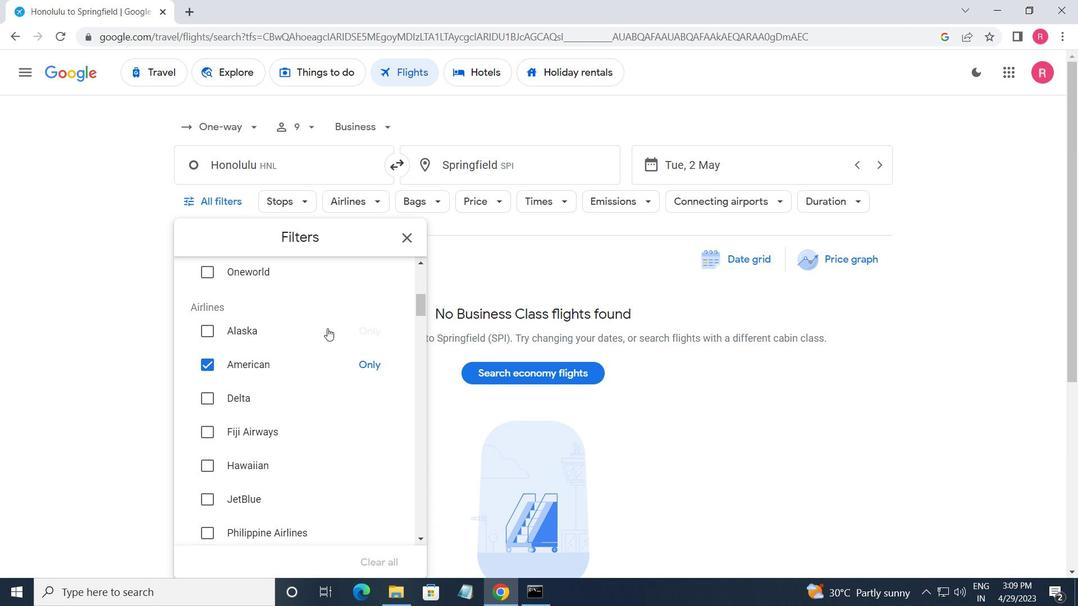
Action: Mouse scrolled (328, 328) with delta (0, 0)
Screenshot: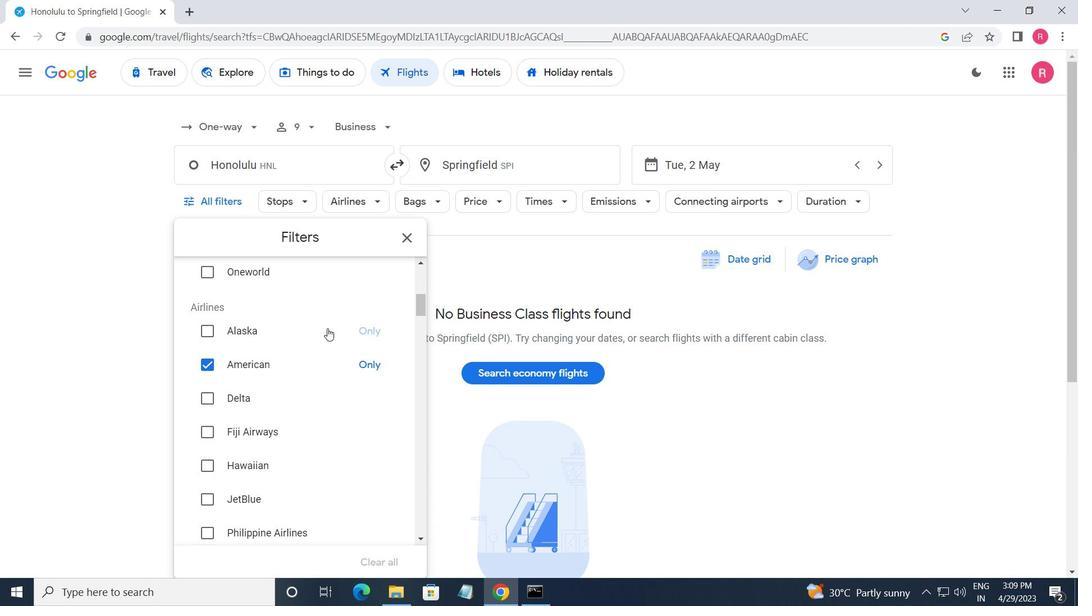 
Action: Mouse moved to (328, 328)
Screenshot: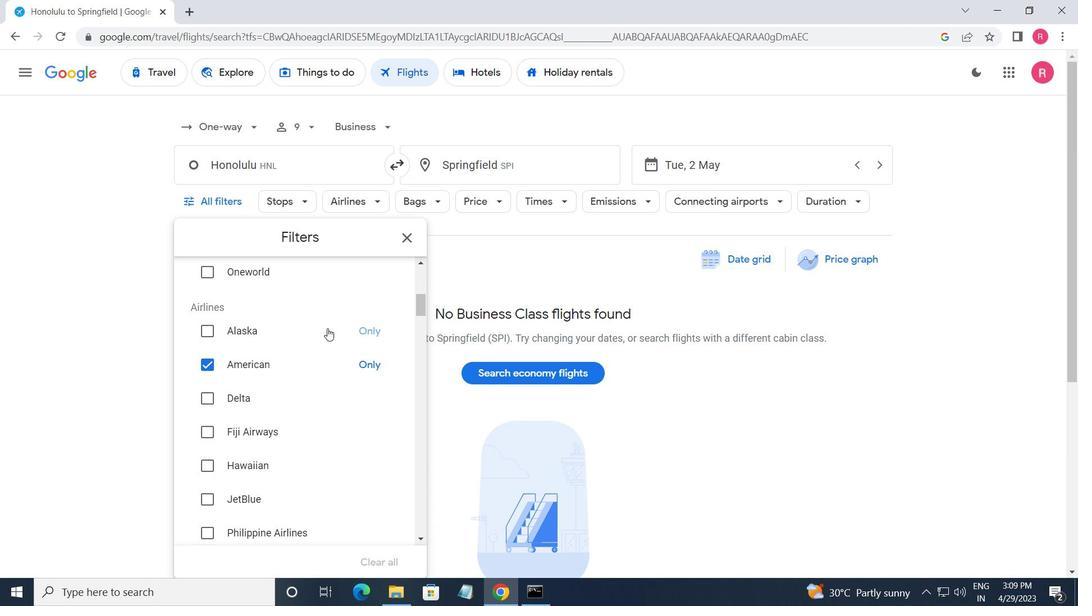 
Action: Mouse scrolled (328, 328) with delta (0, 0)
Screenshot: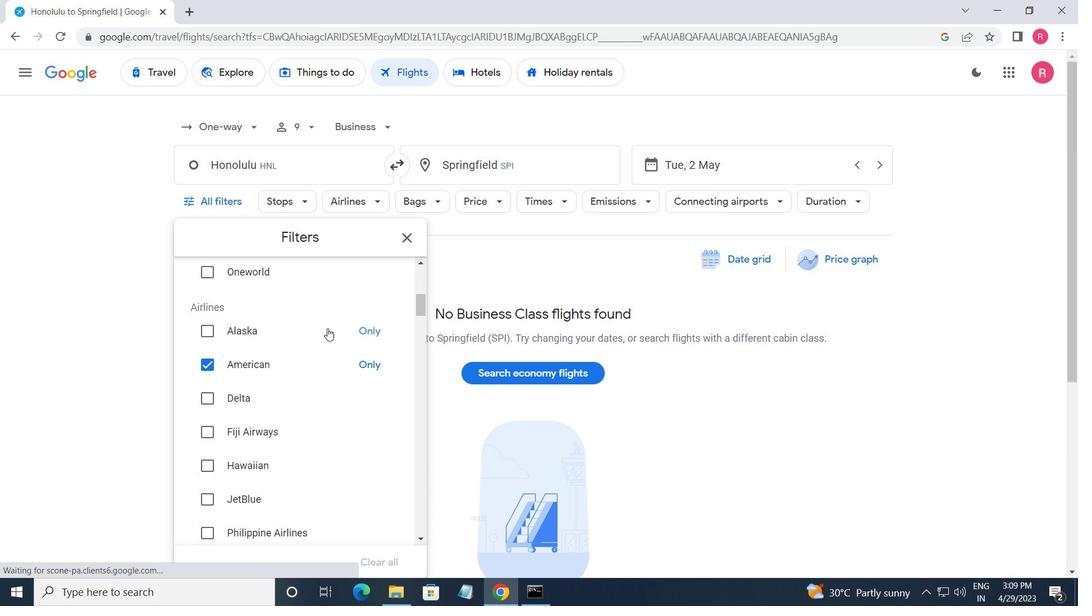 
Action: Mouse moved to (328, 329)
Screenshot: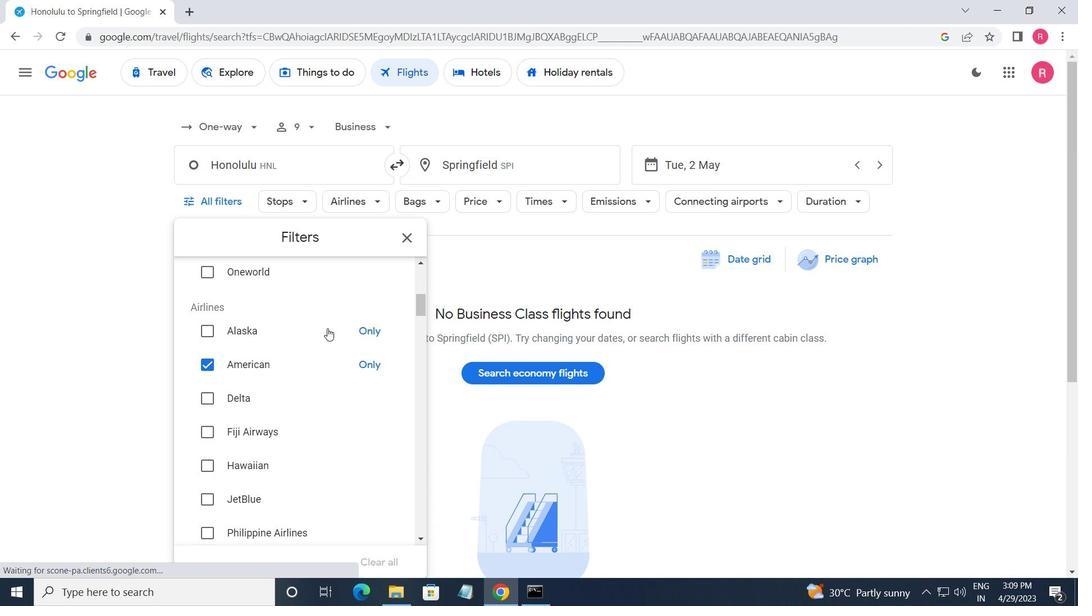 
Action: Mouse scrolled (328, 329) with delta (0, 0)
Screenshot: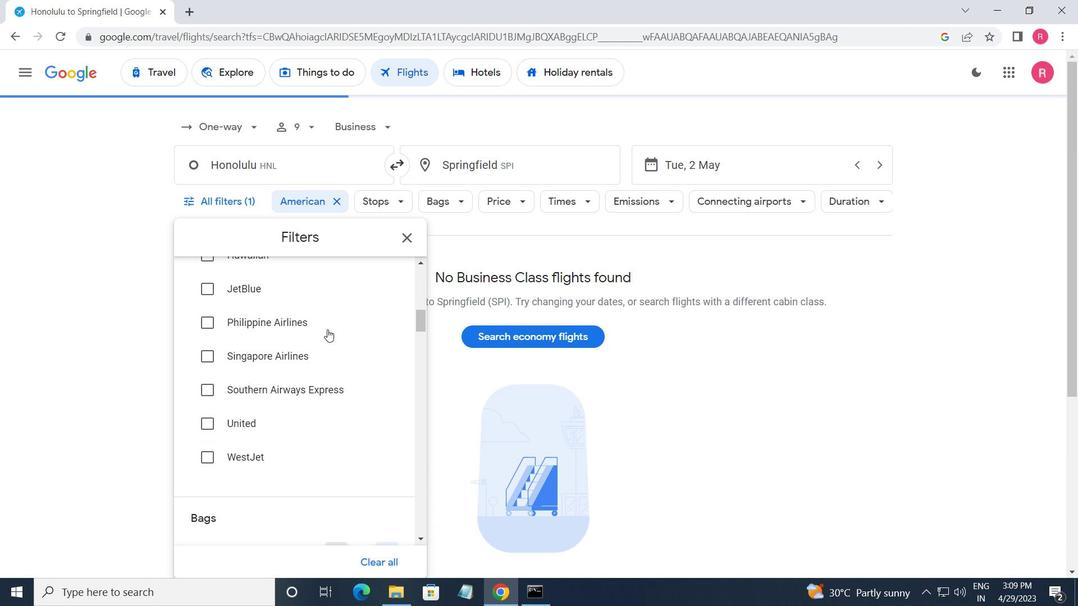 
Action: Mouse moved to (328, 330)
Screenshot: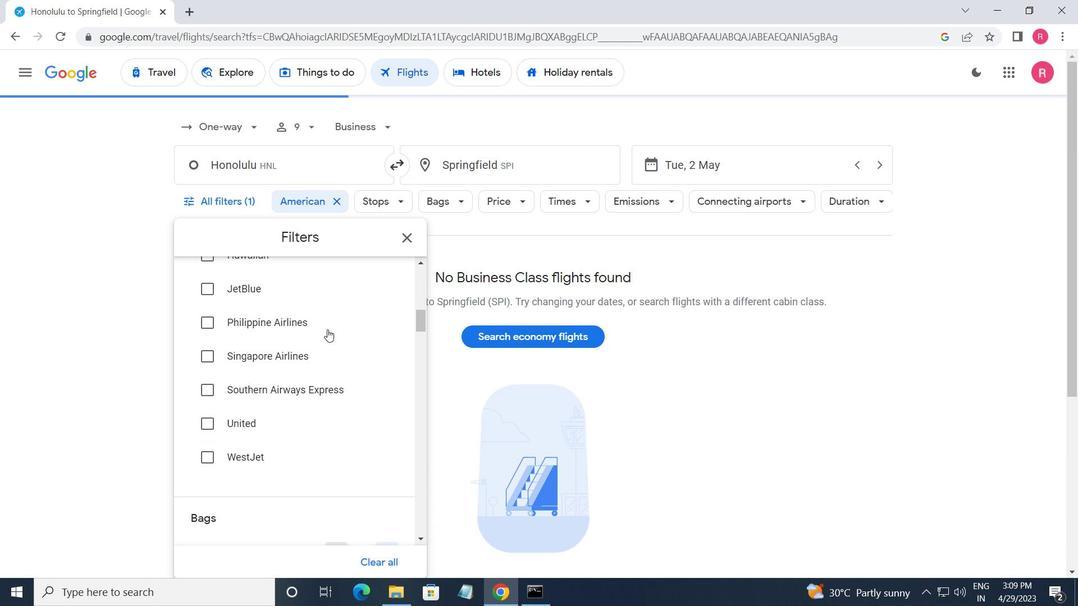
Action: Mouse scrolled (328, 329) with delta (0, 0)
Screenshot: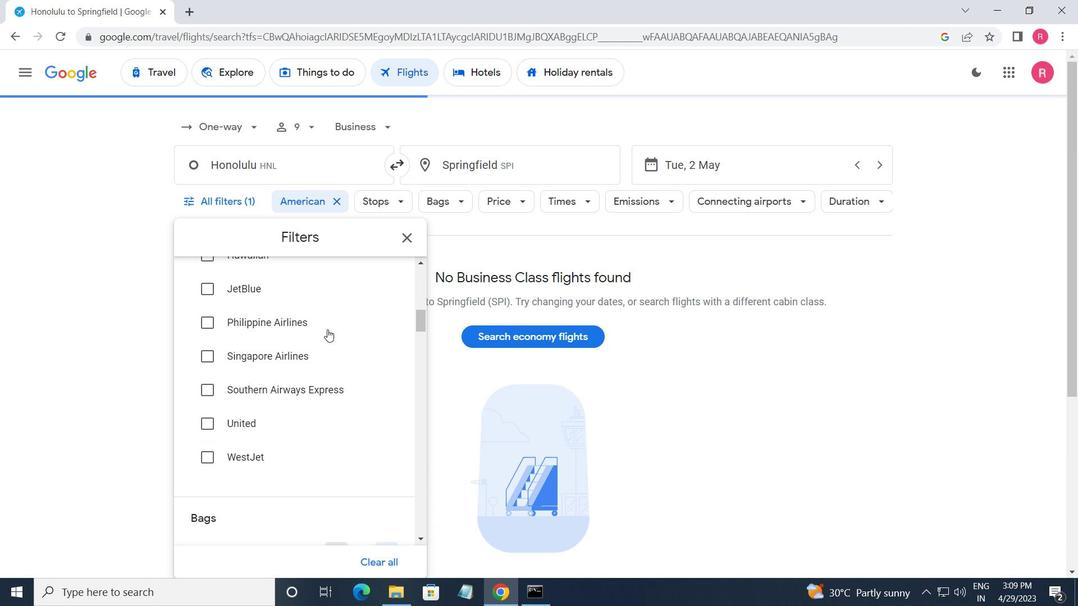 
Action: Mouse moved to (328, 330)
Screenshot: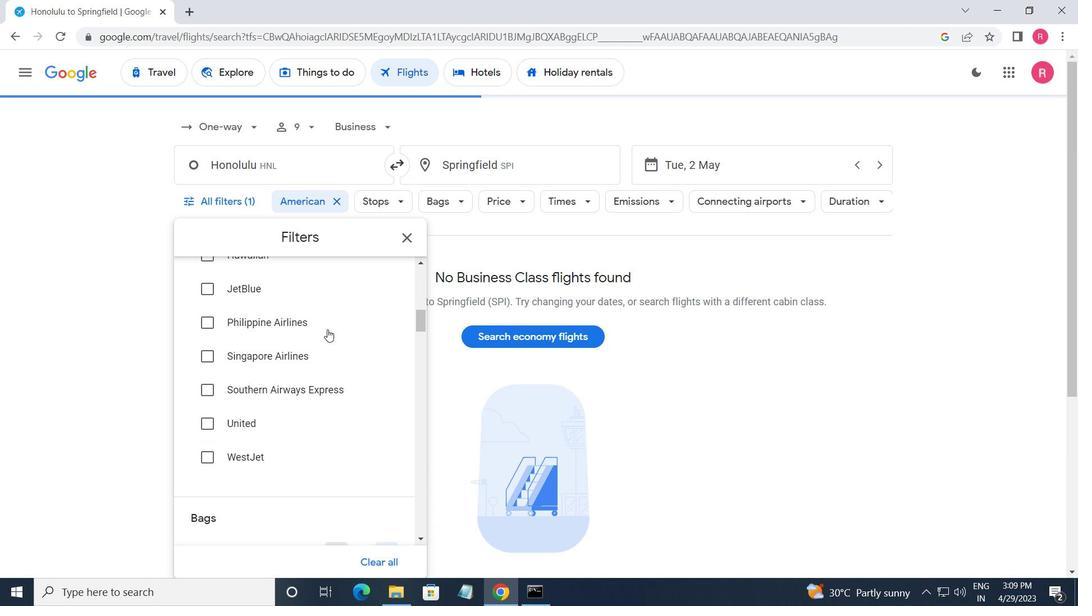 
Action: Mouse scrolled (328, 329) with delta (0, 0)
Screenshot: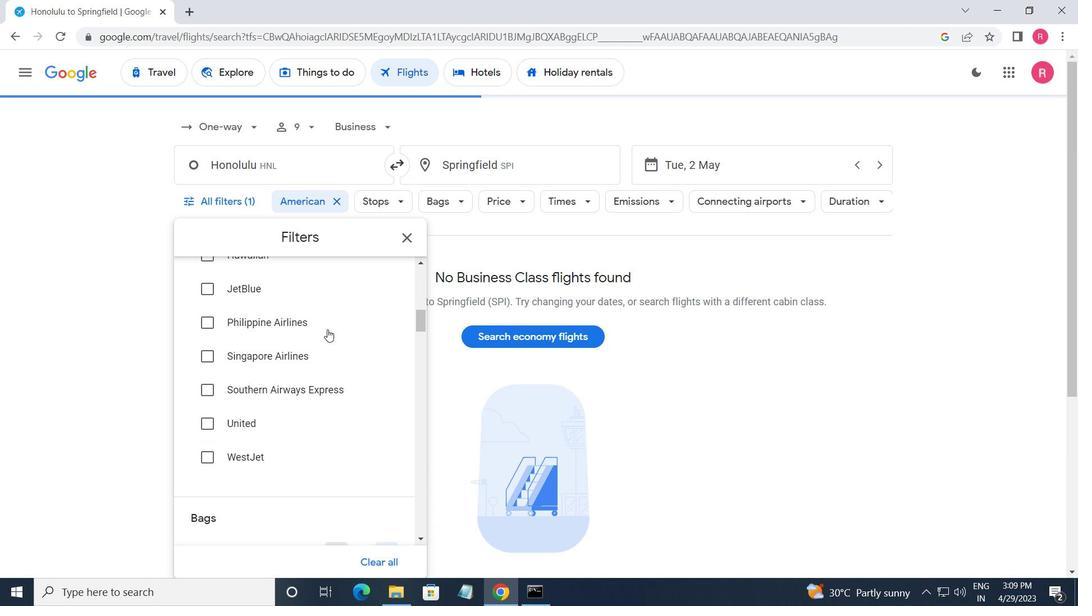 
Action: Mouse moved to (380, 346)
Screenshot: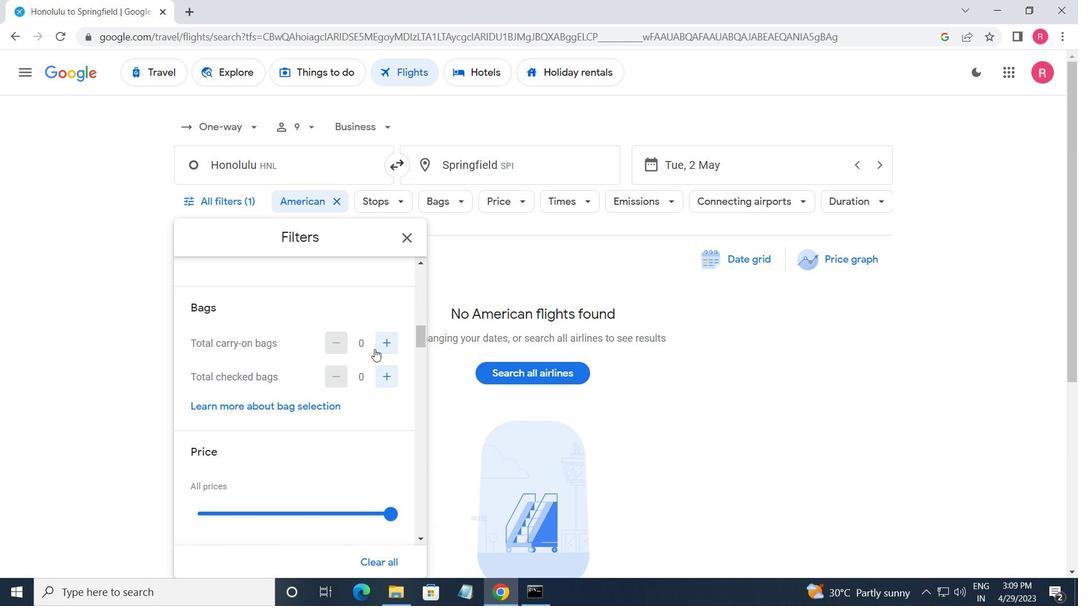 
Action: Mouse pressed left at (380, 346)
Screenshot: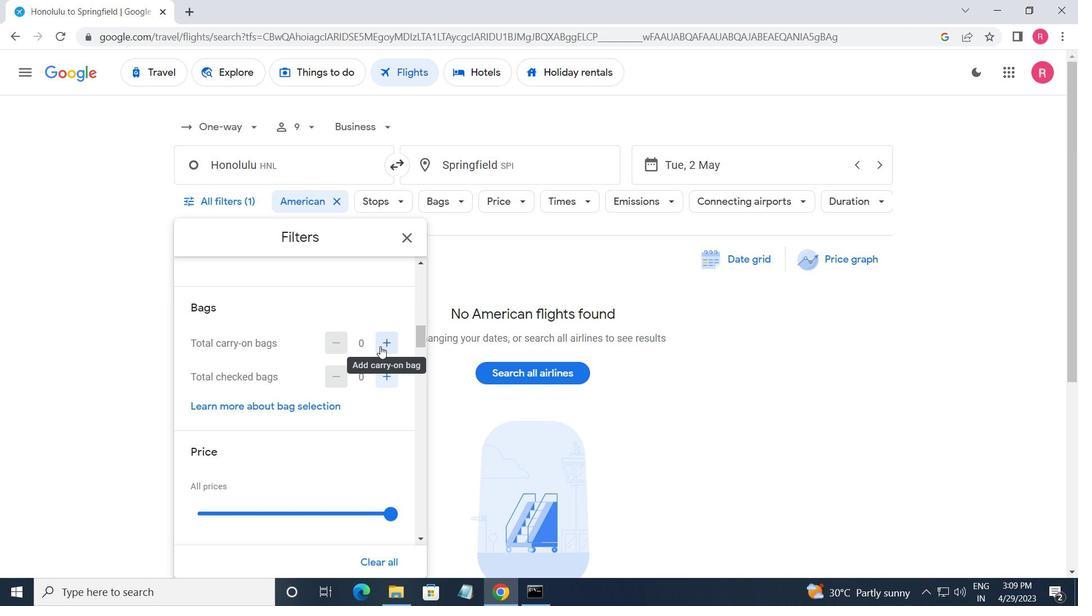 
Action: Mouse moved to (351, 398)
Screenshot: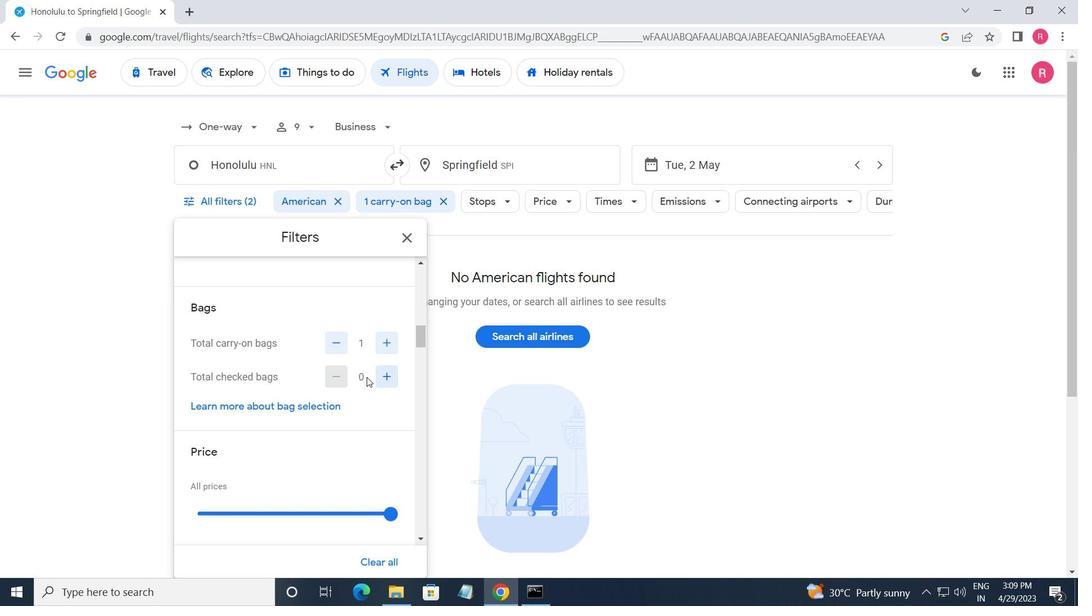 
Action: Mouse scrolled (351, 397) with delta (0, 0)
Screenshot: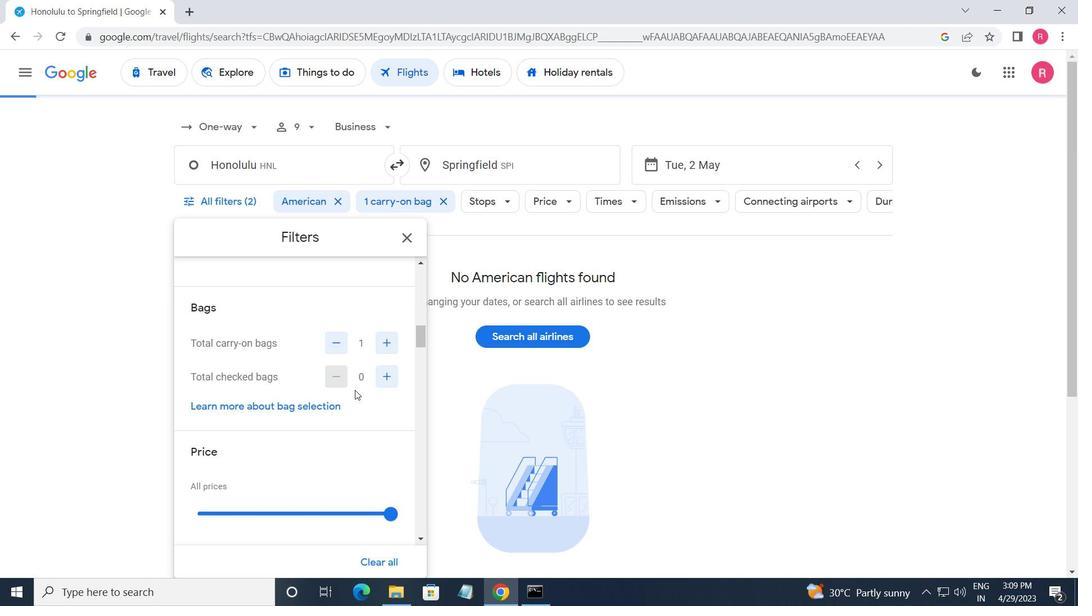 
Action: Mouse scrolled (351, 397) with delta (0, 0)
Screenshot: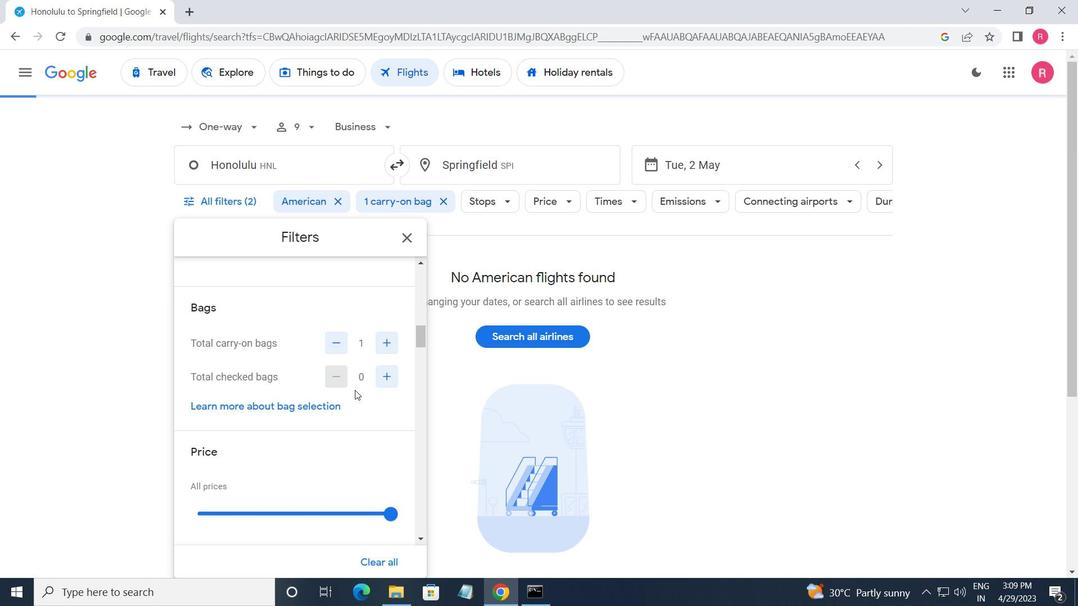 
Action: Mouse scrolled (351, 397) with delta (0, 0)
Screenshot: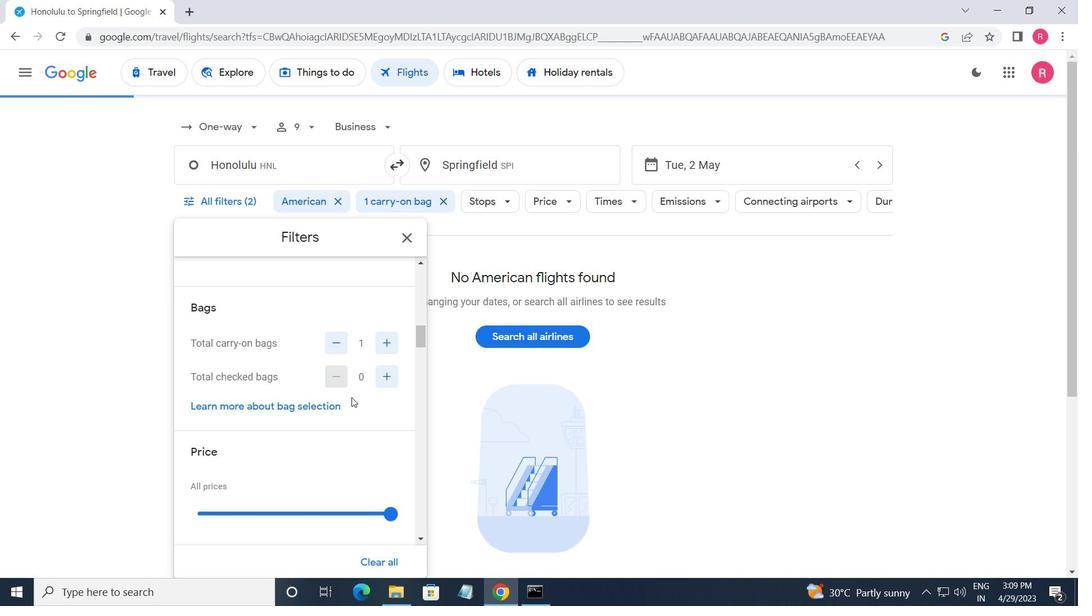 
Action: Mouse moved to (394, 302)
Screenshot: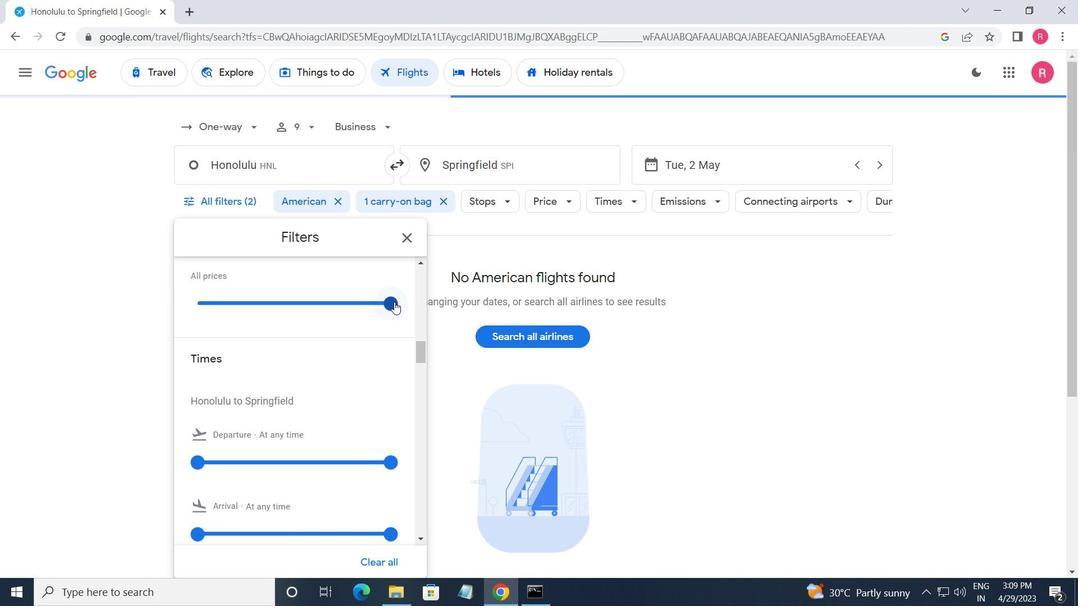 
Action: Mouse pressed left at (394, 302)
Screenshot: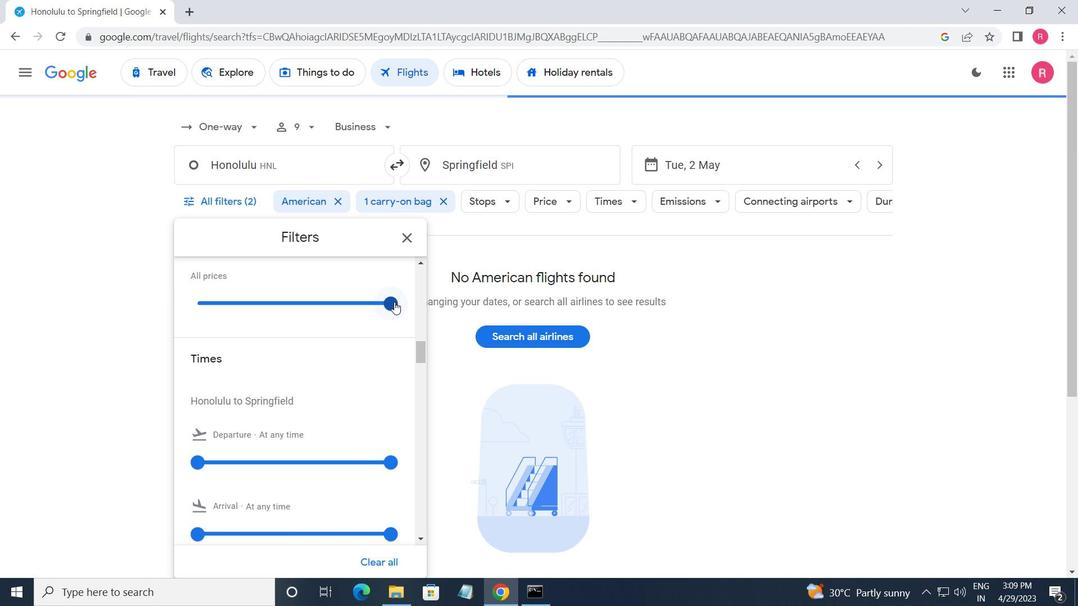 
Action: Mouse moved to (358, 344)
Screenshot: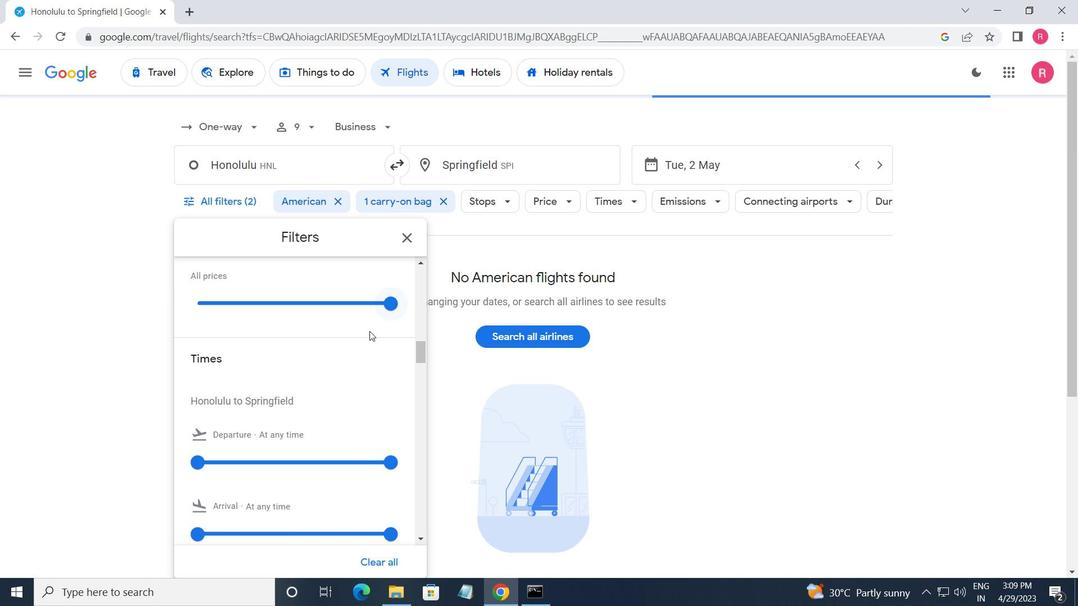 
Action: Mouse scrolled (358, 343) with delta (0, 0)
Screenshot: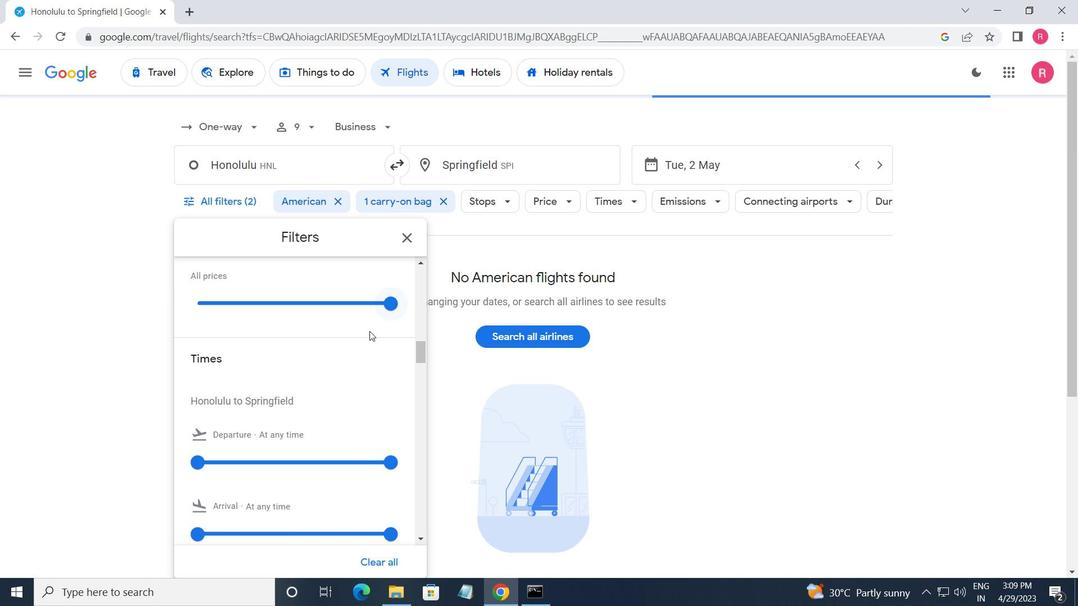 
Action: Mouse moved to (384, 385)
Screenshot: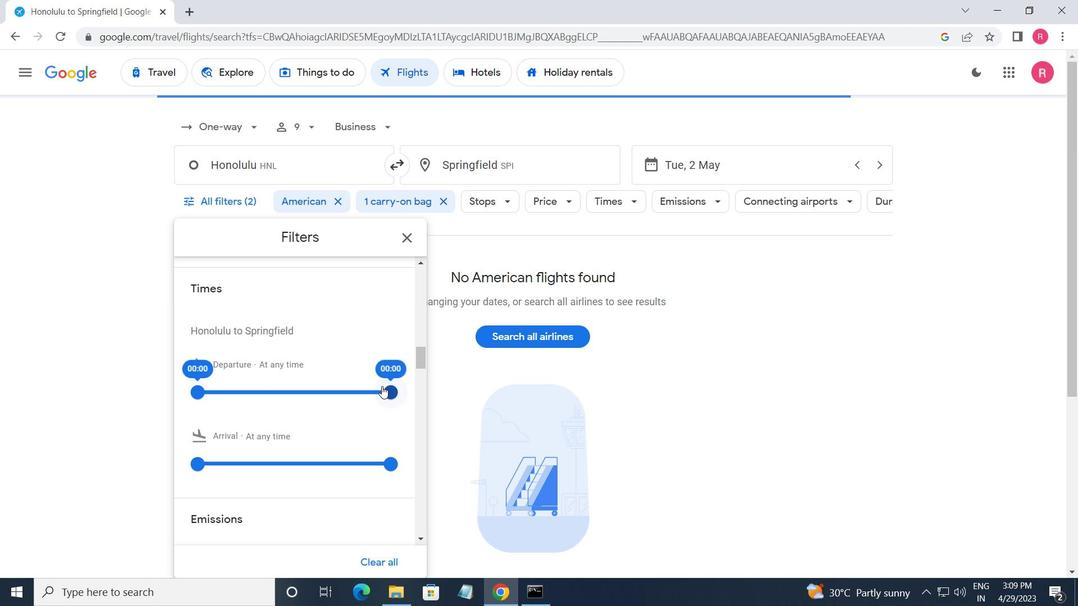 
Action: Mouse pressed left at (384, 385)
Screenshot: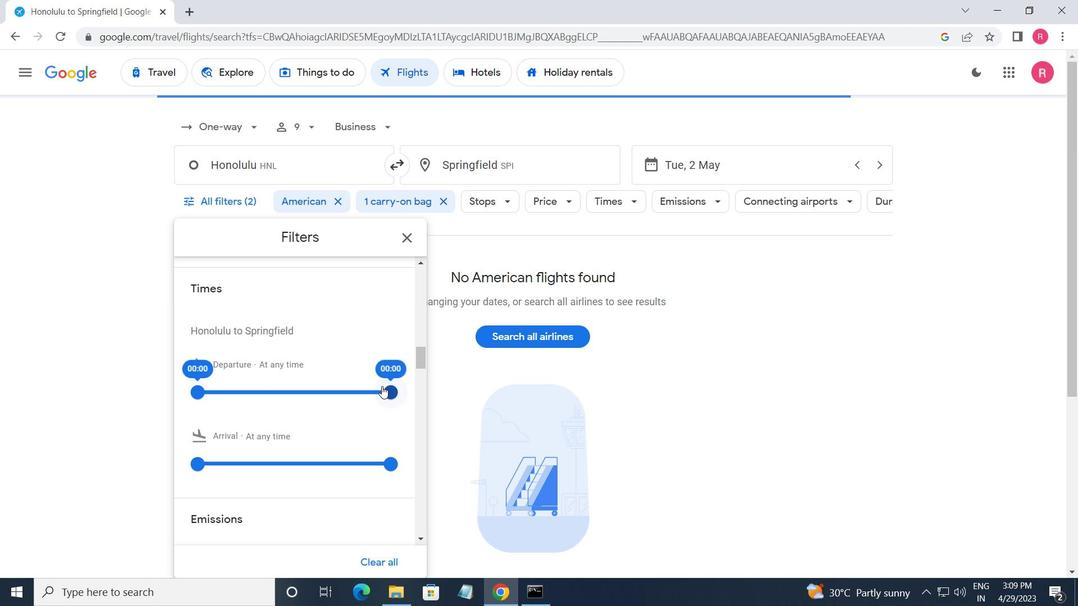 
Action: Mouse moved to (198, 388)
Screenshot: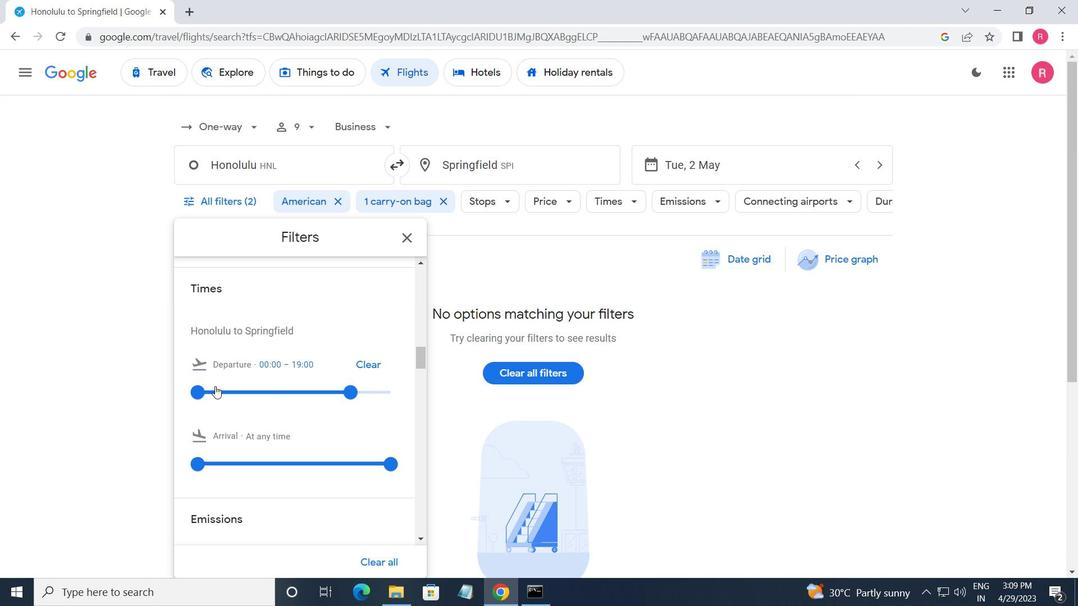
Action: Mouse pressed left at (198, 388)
Screenshot: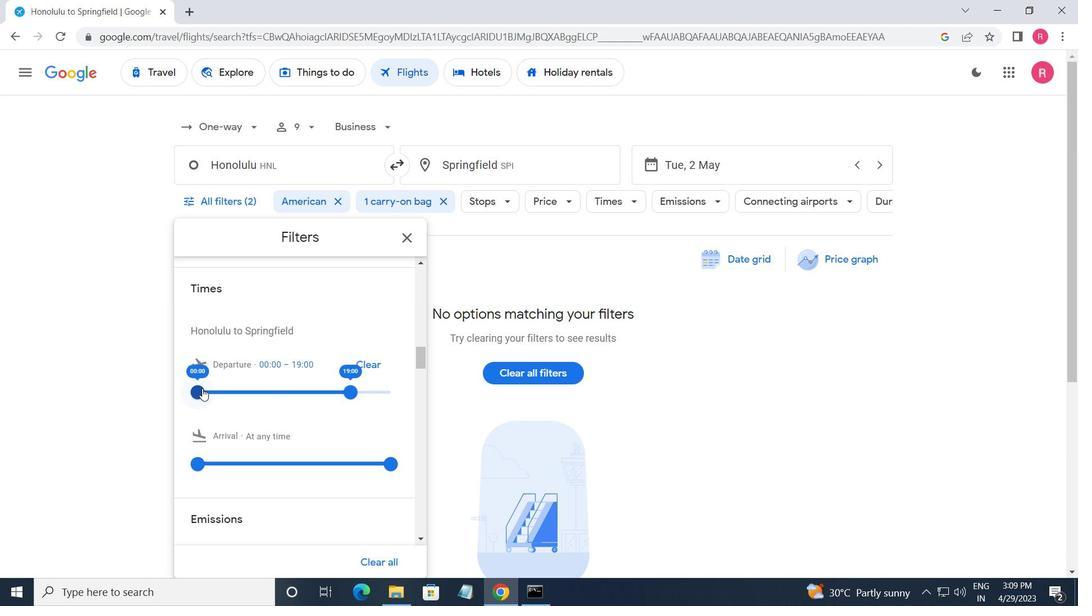 
Action: Mouse moved to (347, 390)
Screenshot: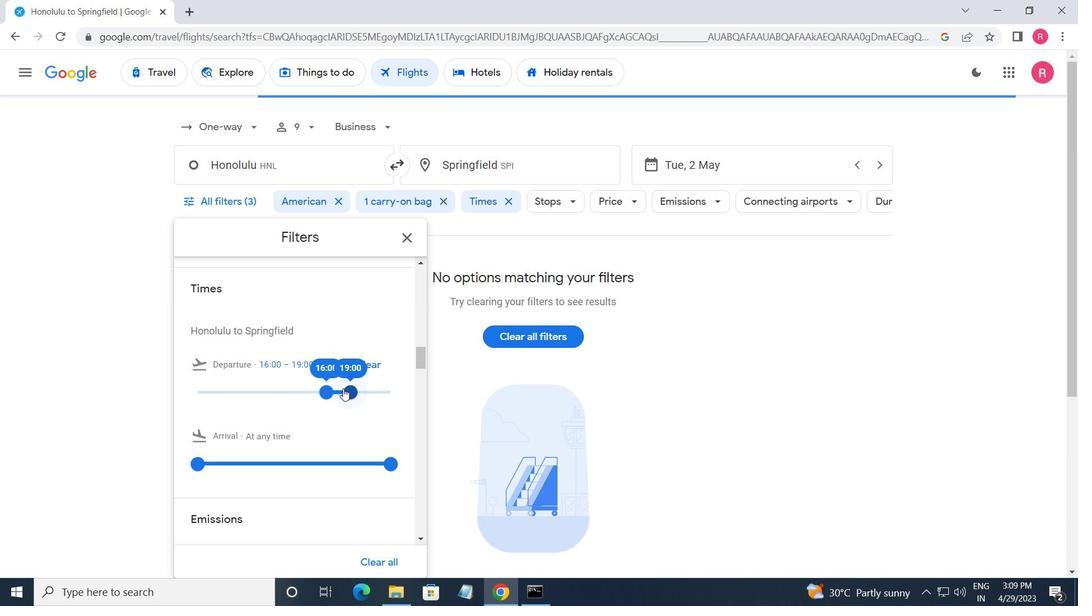 
Action: Mouse pressed left at (347, 390)
Screenshot: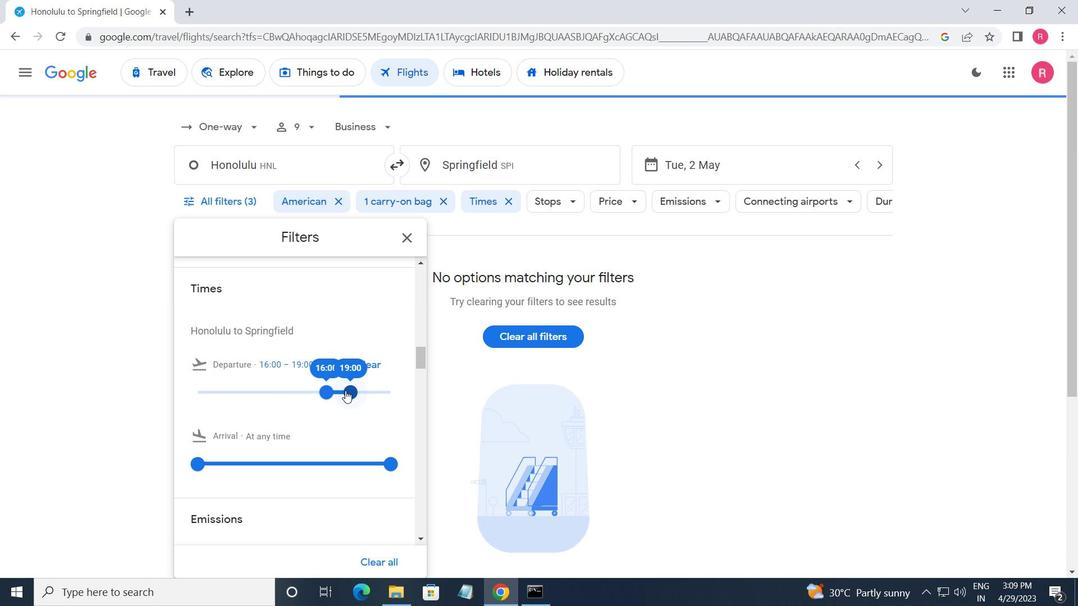 
Action: Mouse moved to (400, 242)
Screenshot: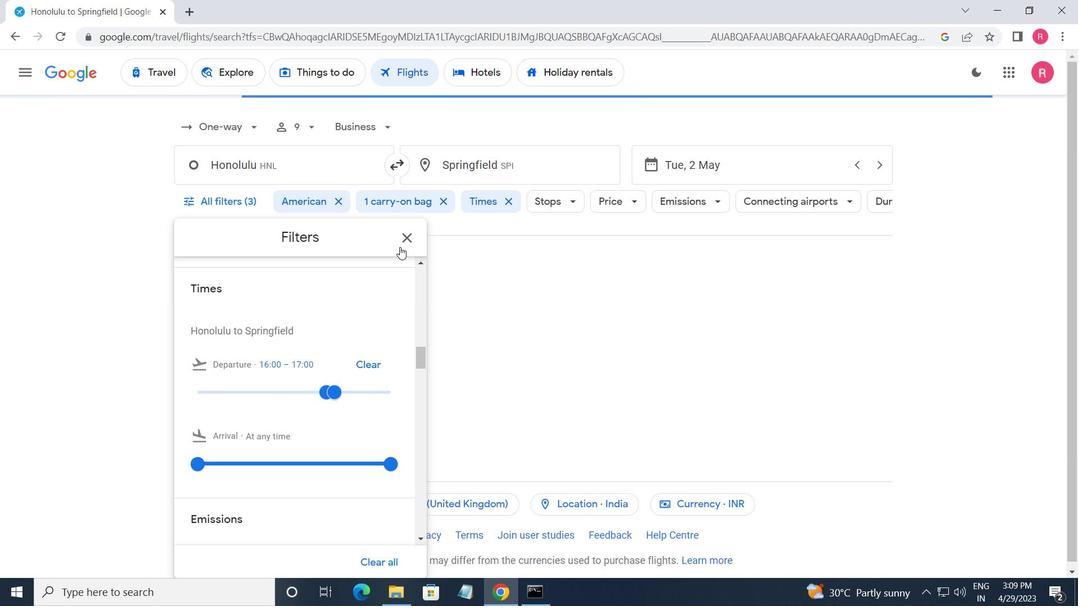 
Action: Mouse pressed left at (400, 242)
Screenshot: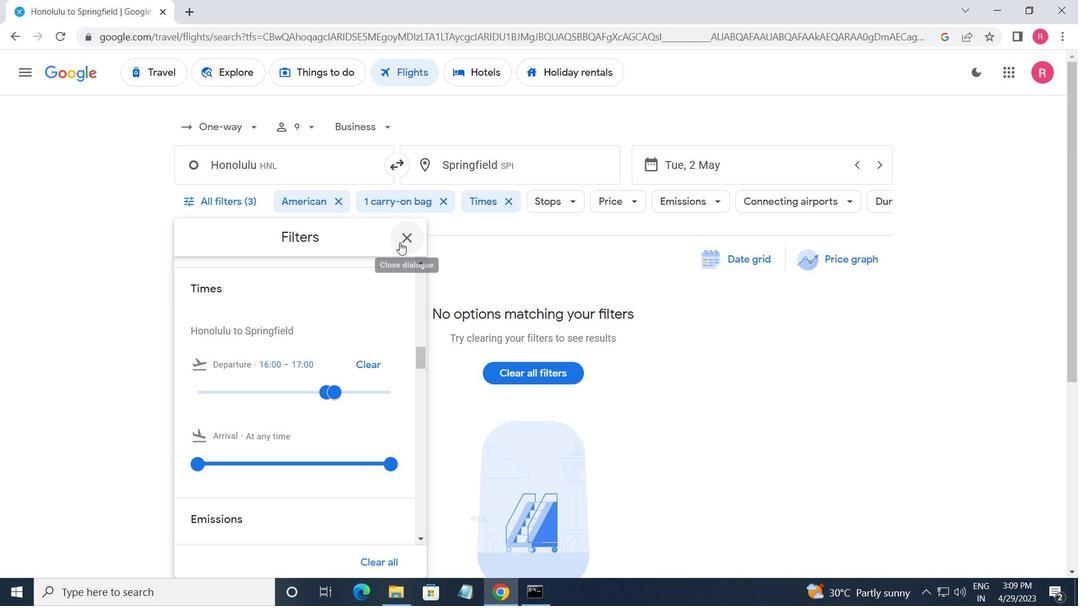 
